Task: Create new vendor bill with Date Opened: 10-Apr-23, Select Vendor: Albuquerque Reprographics Inc, Terms: Net 30. Make bill entry for item-1 with Date: 10-Apr-23, Description: Printing of Banners, Expense Account: Printing & Reproduction, Quantity: 5, Unit Price: 49, Sales Tax: Y, Sales Tax Included: Y, Tax Table: Sales Tax. Post Bill with Post Date: 10-Apr-23, Post to Accounts: Liabilities:Accounts Payble. Pay / Process Payment with Transaction Date: 09-May-23, Amount: 245, Transfer Account: Checking Account. Go to 'Print Bill'.
Action: Mouse moved to (179, 43)
Screenshot: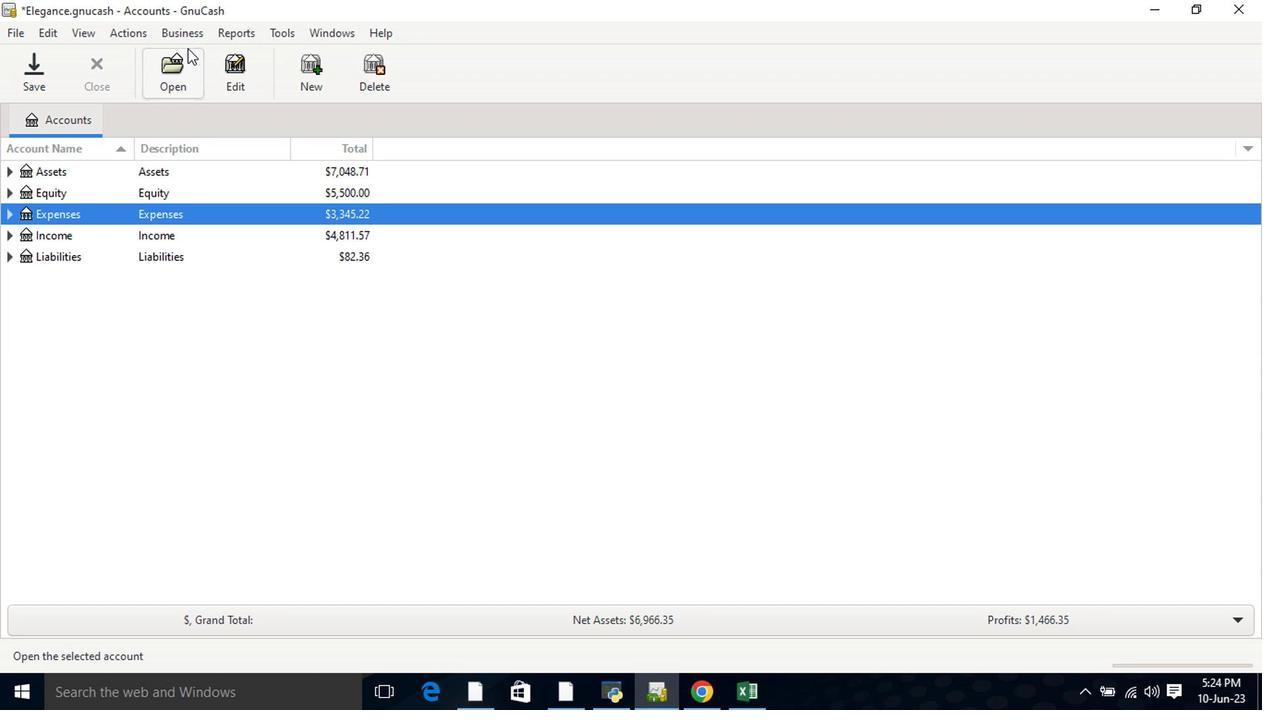 
Action: Mouse pressed left at (179, 43)
Screenshot: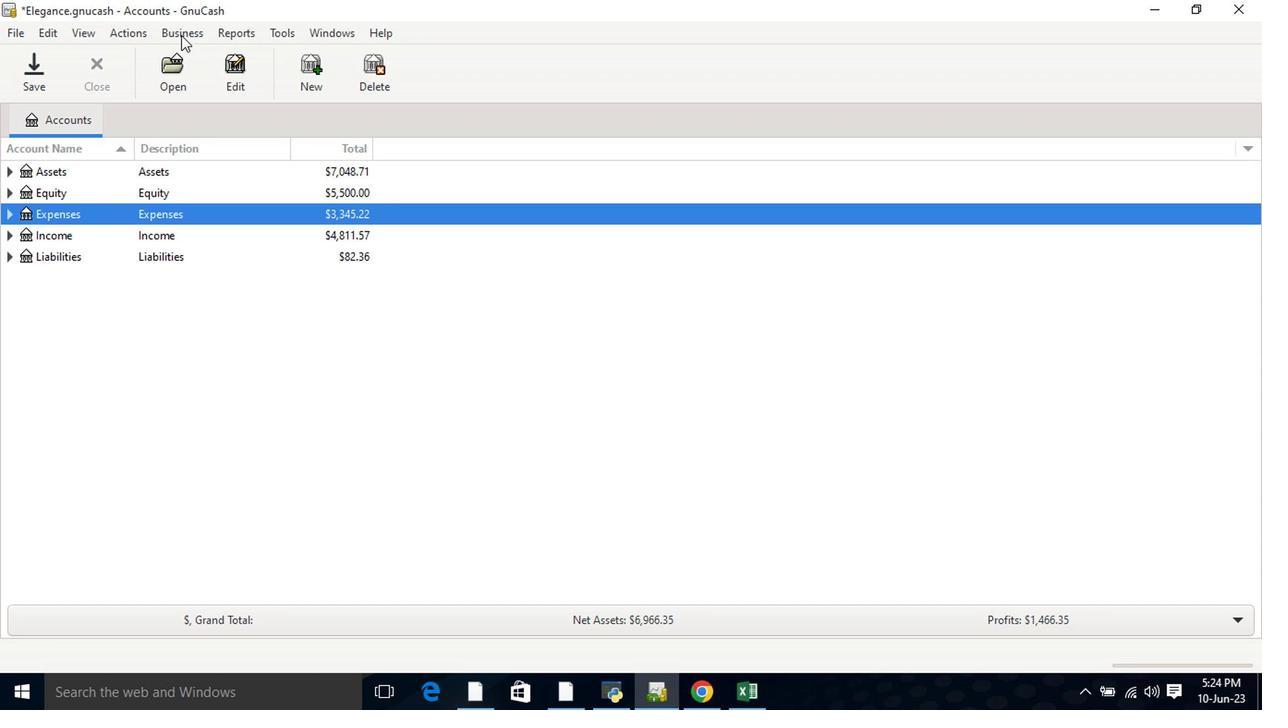 
Action: Mouse moved to (194, 84)
Screenshot: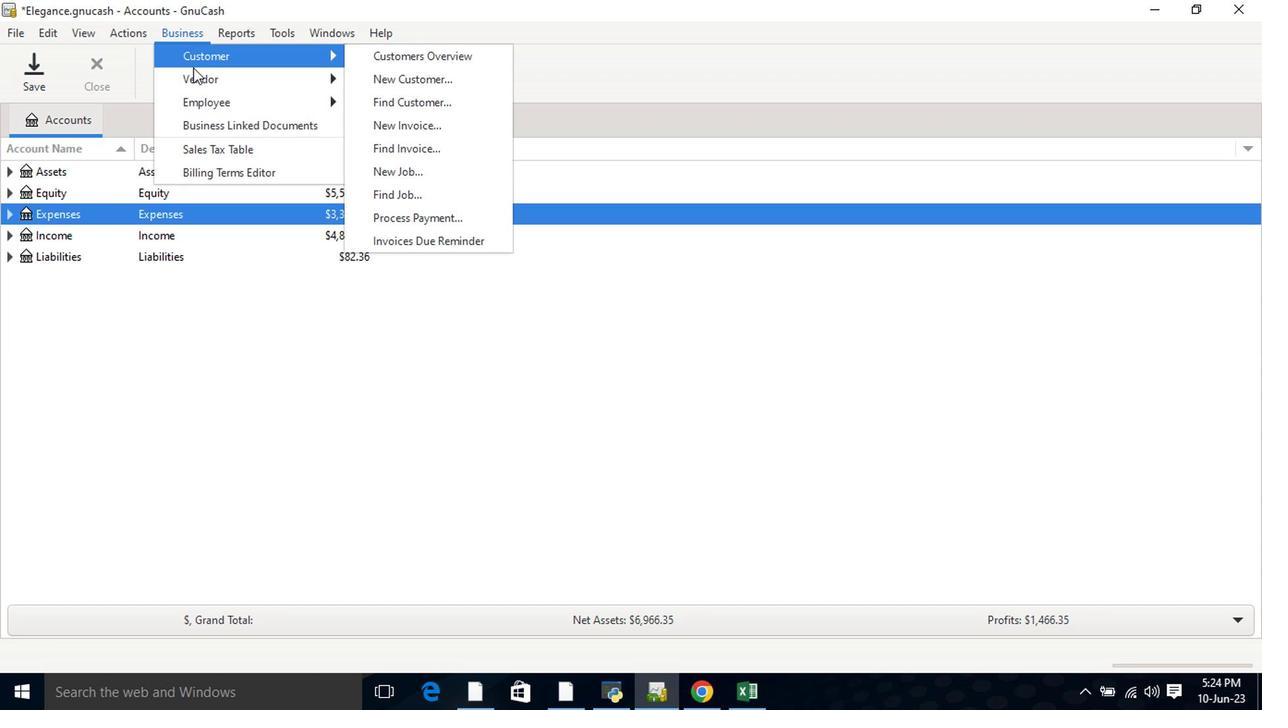 
Action: Mouse pressed left at (194, 84)
Screenshot: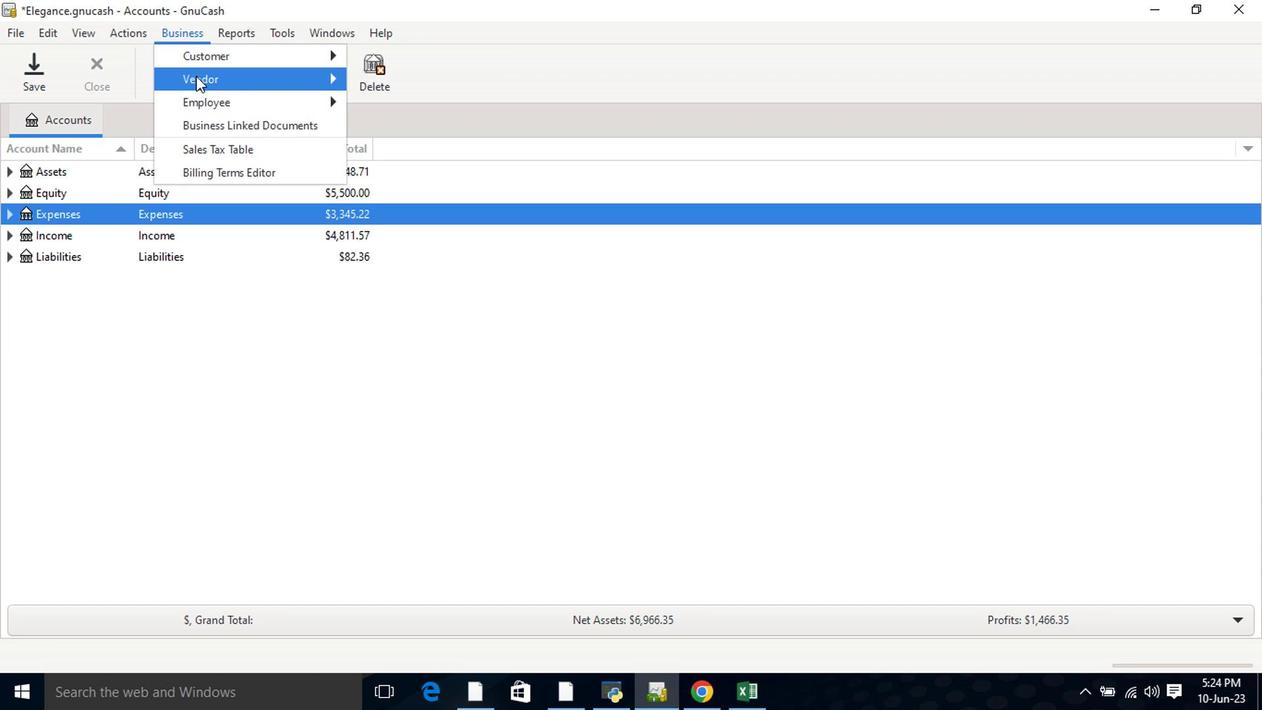 
Action: Mouse moved to (402, 153)
Screenshot: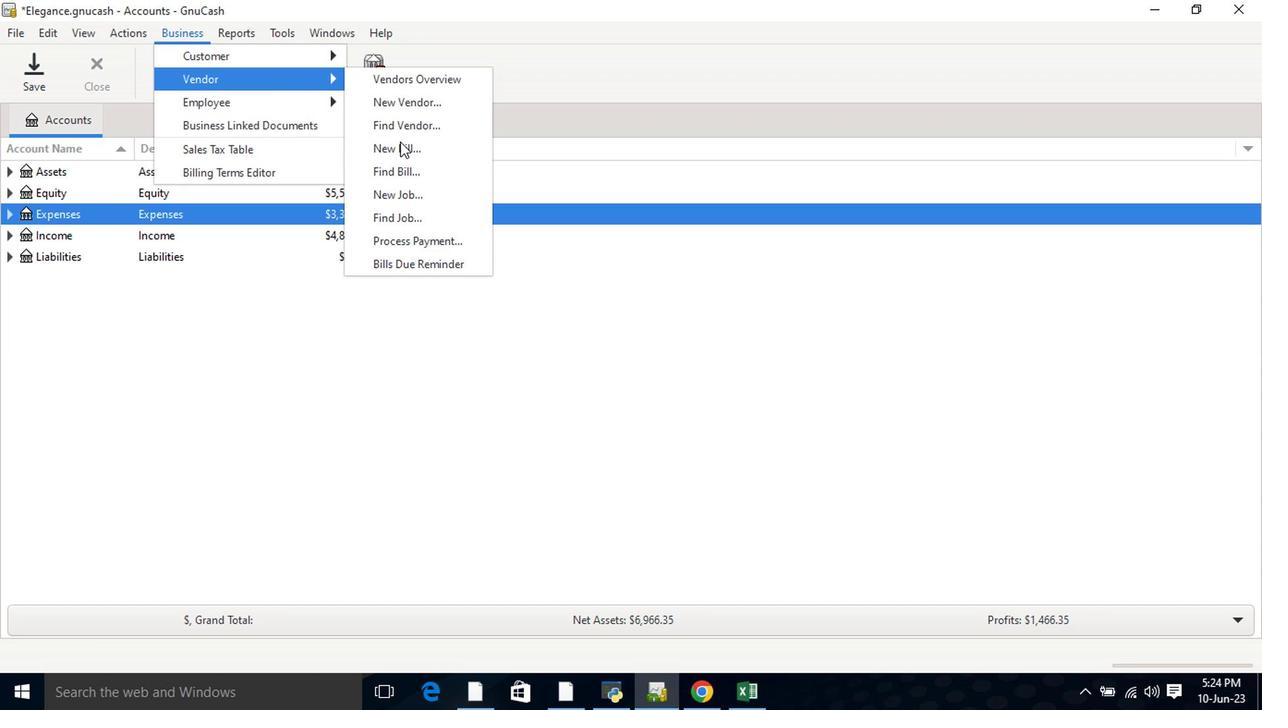 
Action: Mouse pressed left at (402, 153)
Screenshot: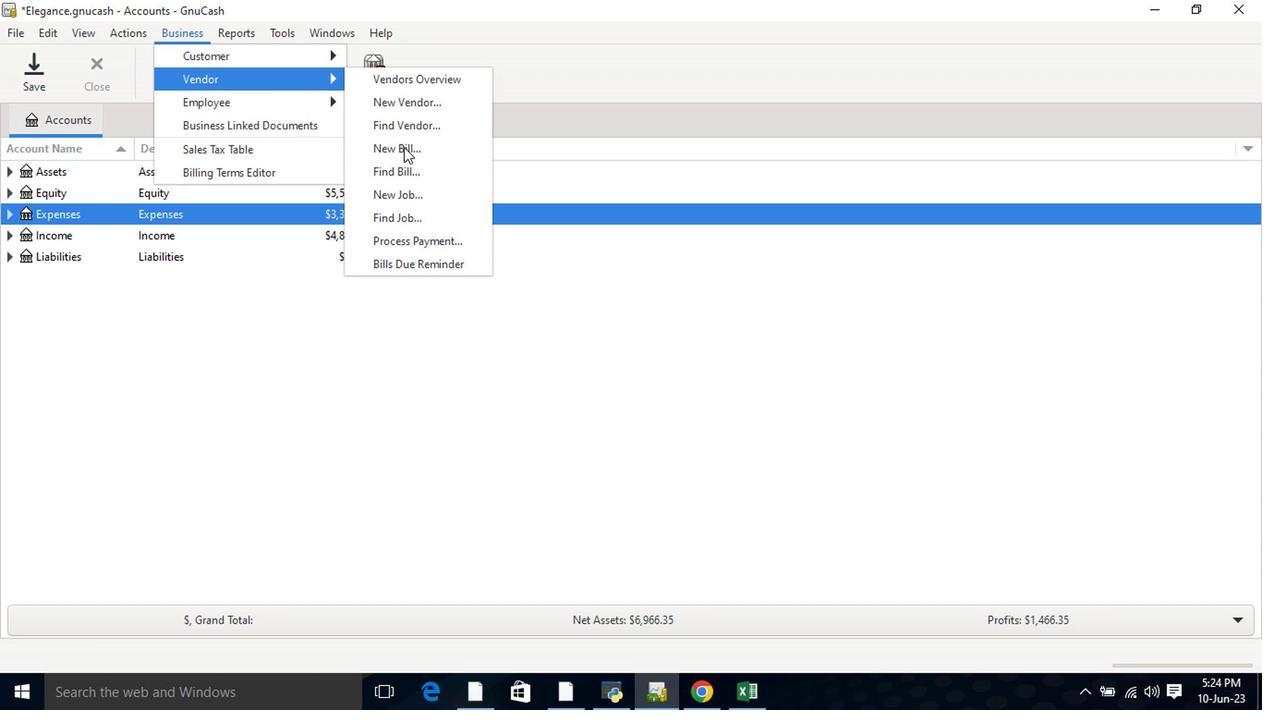 
Action: Mouse moved to (767, 245)
Screenshot: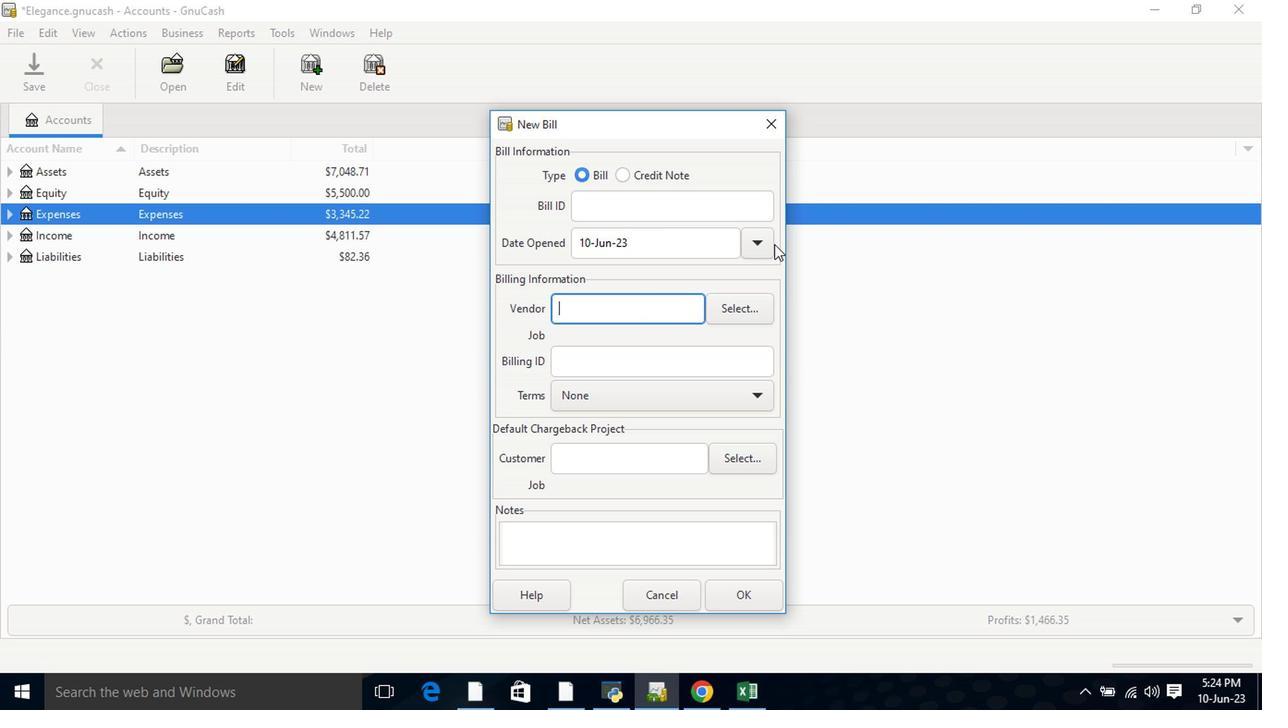 
Action: Mouse pressed left at (767, 245)
Screenshot: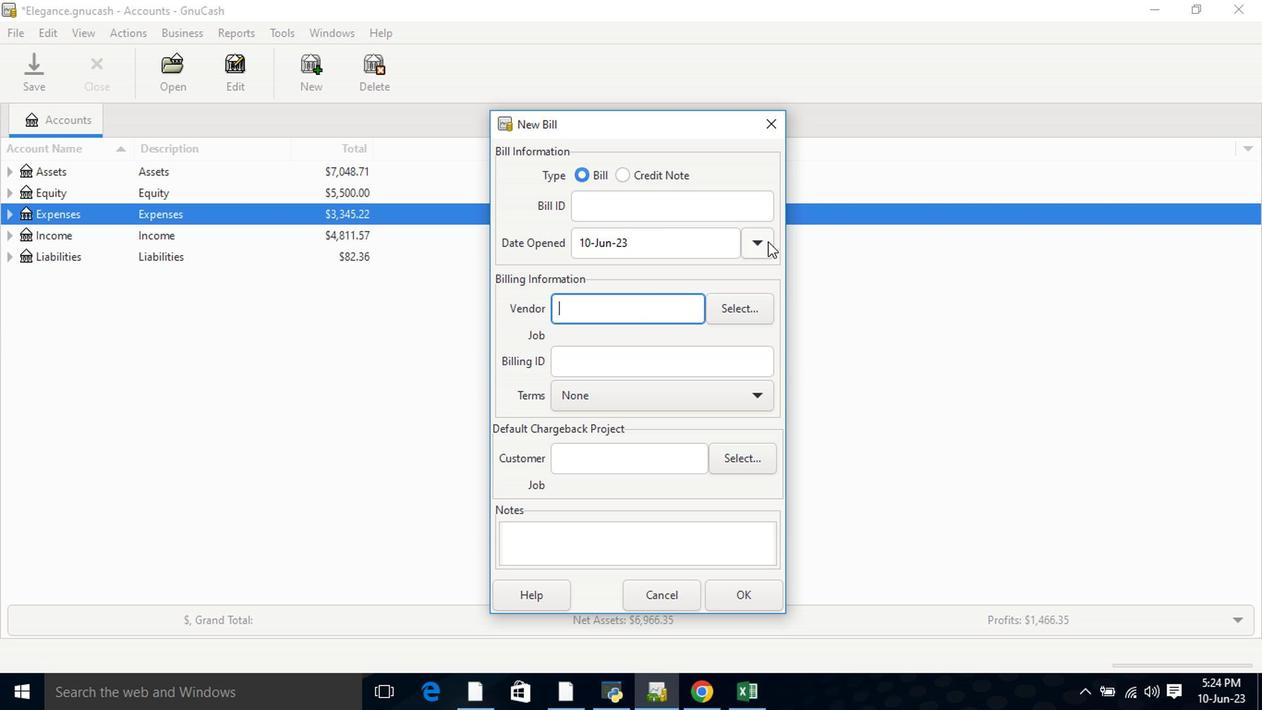 
Action: Mouse moved to (610, 273)
Screenshot: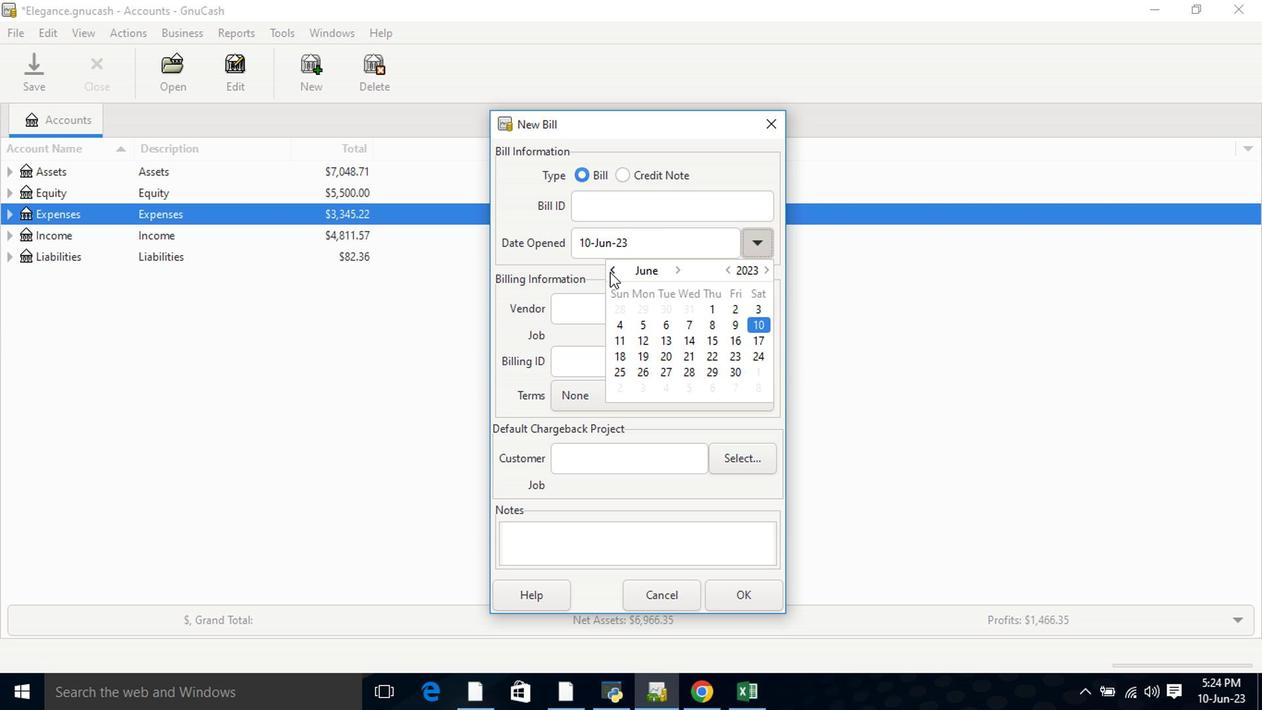 
Action: Mouse pressed left at (610, 273)
Screenshot: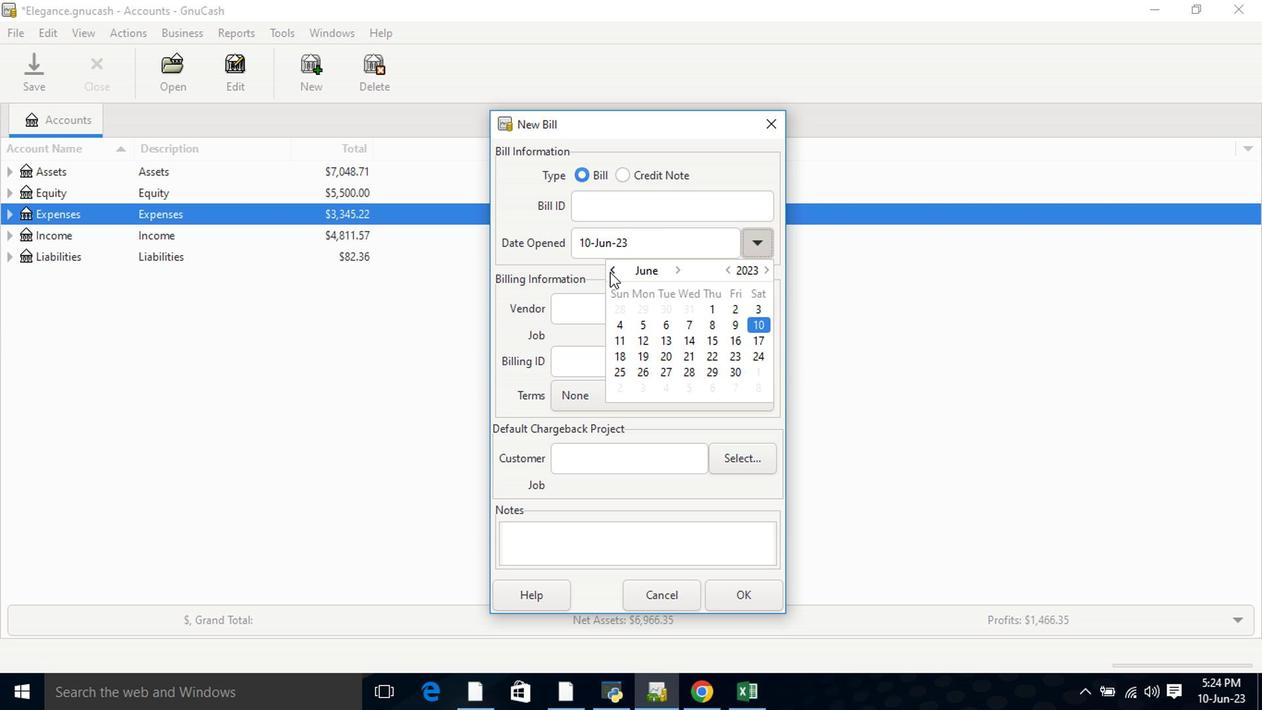 
Action: Mouse moved to (611, 273)
Screenshot: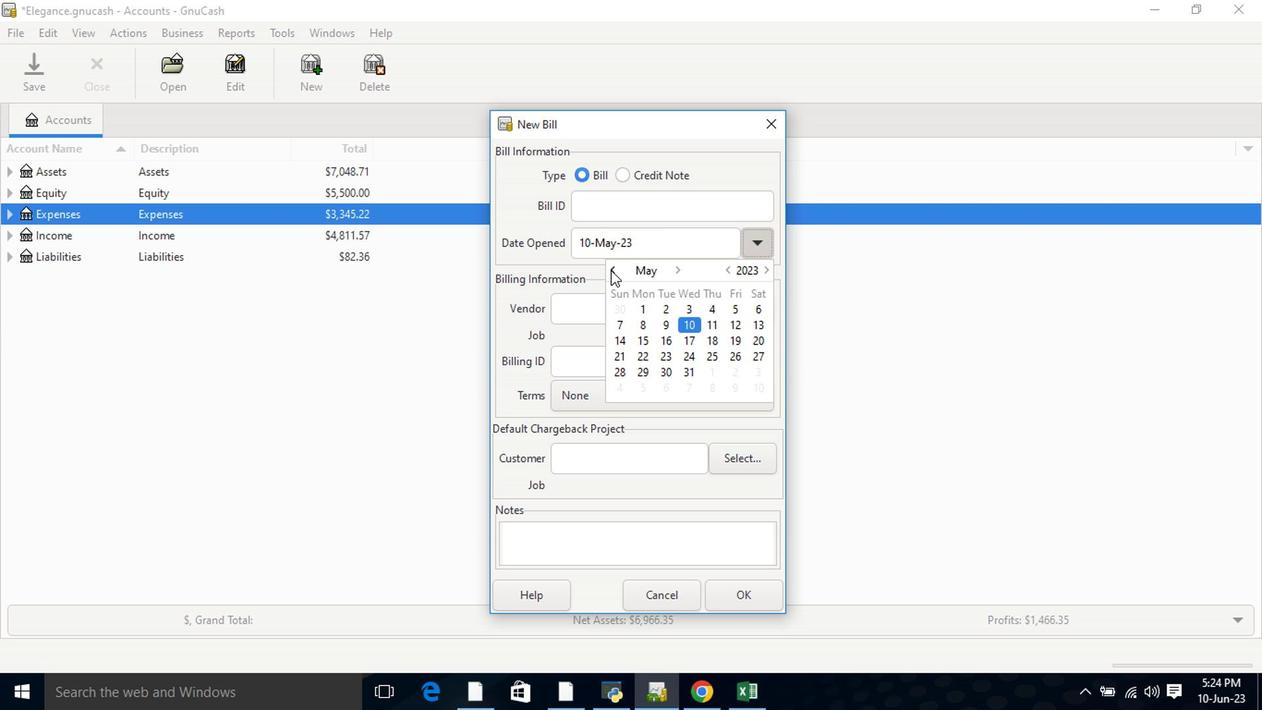 
Action: Mouse pressed left at (611, 273)
Screenshot: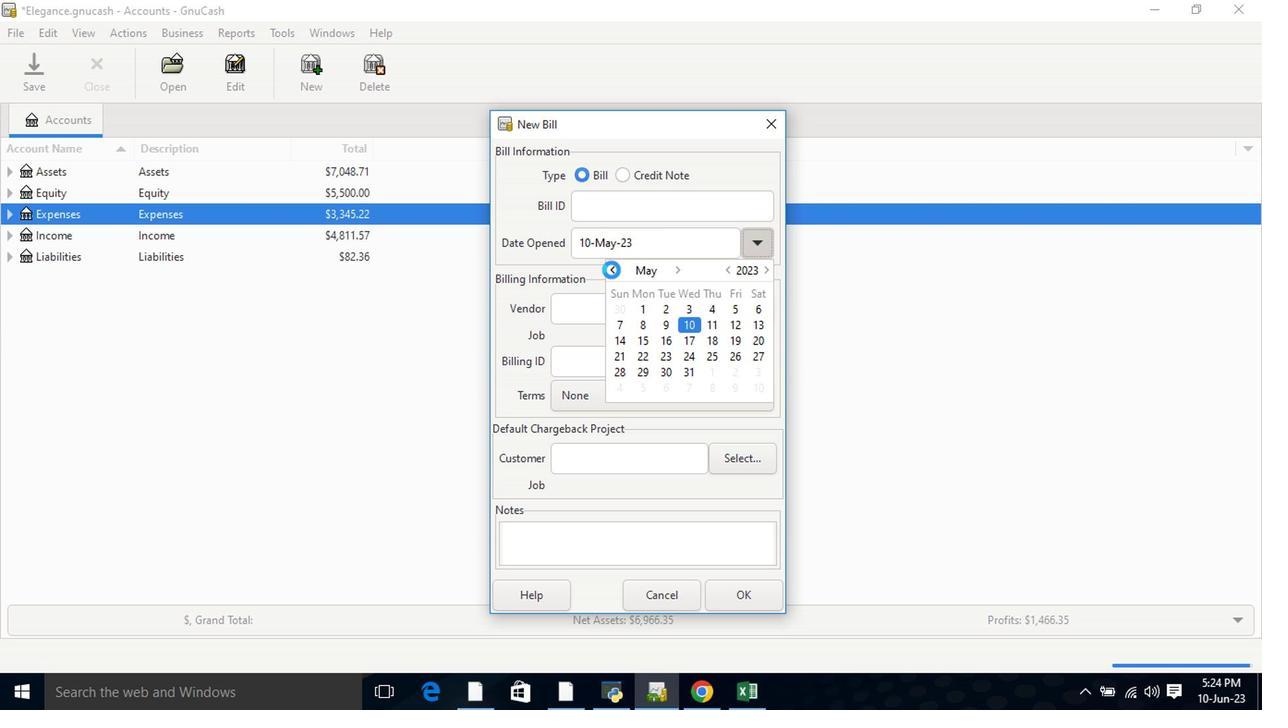 
Action: Mouse moved to (643, 338)
Screenshot: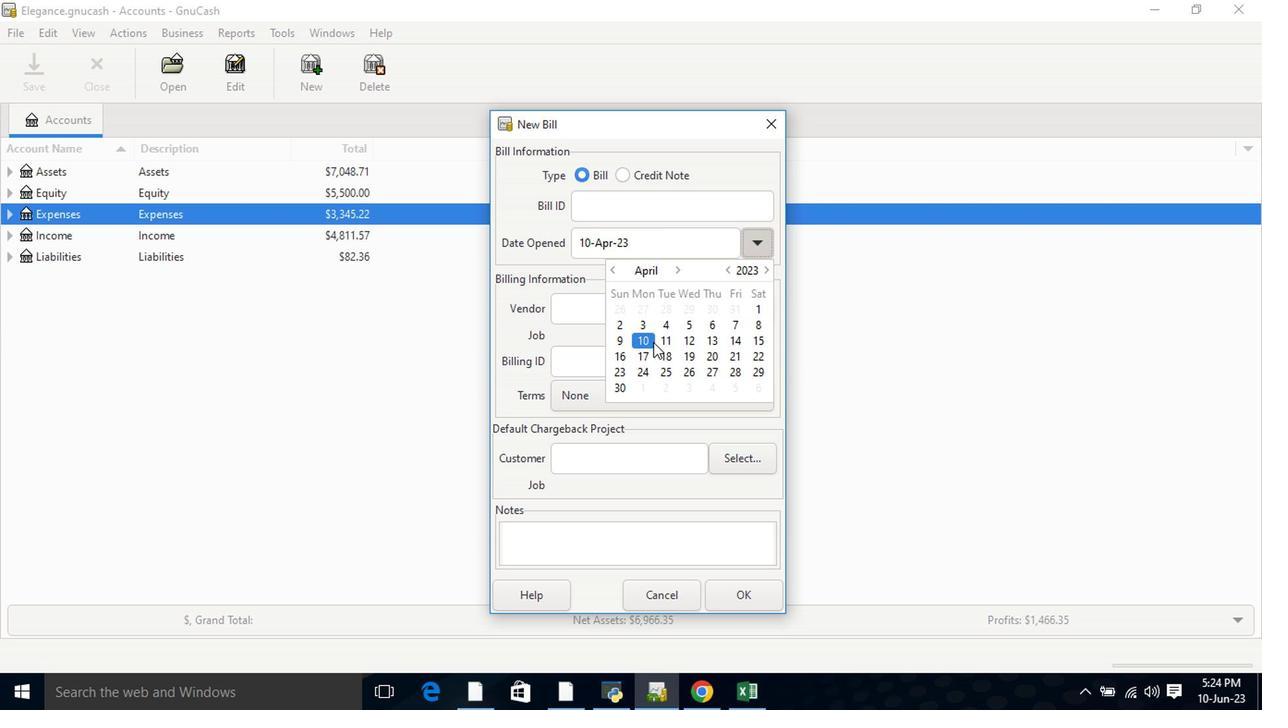 
Action: Mouse pressed left at (643, 338)
Screenshot: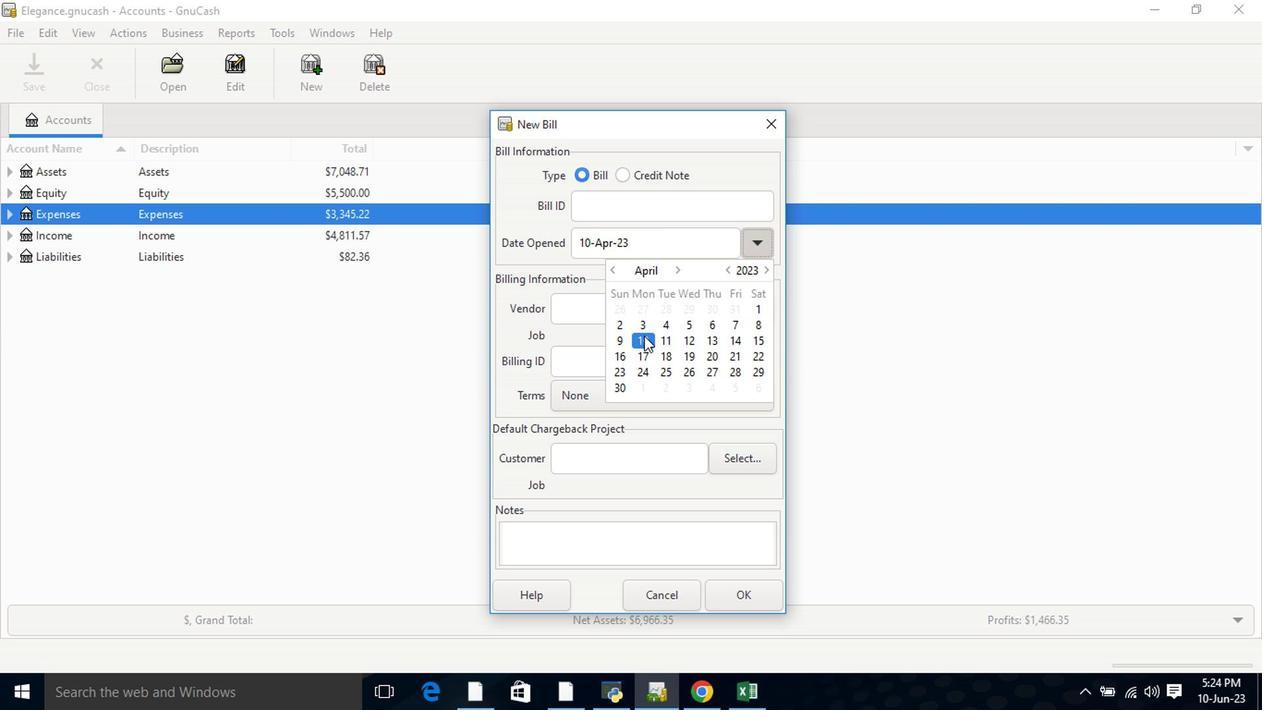 
Action: Mouse pressed left at (643, 338)
Screenshot: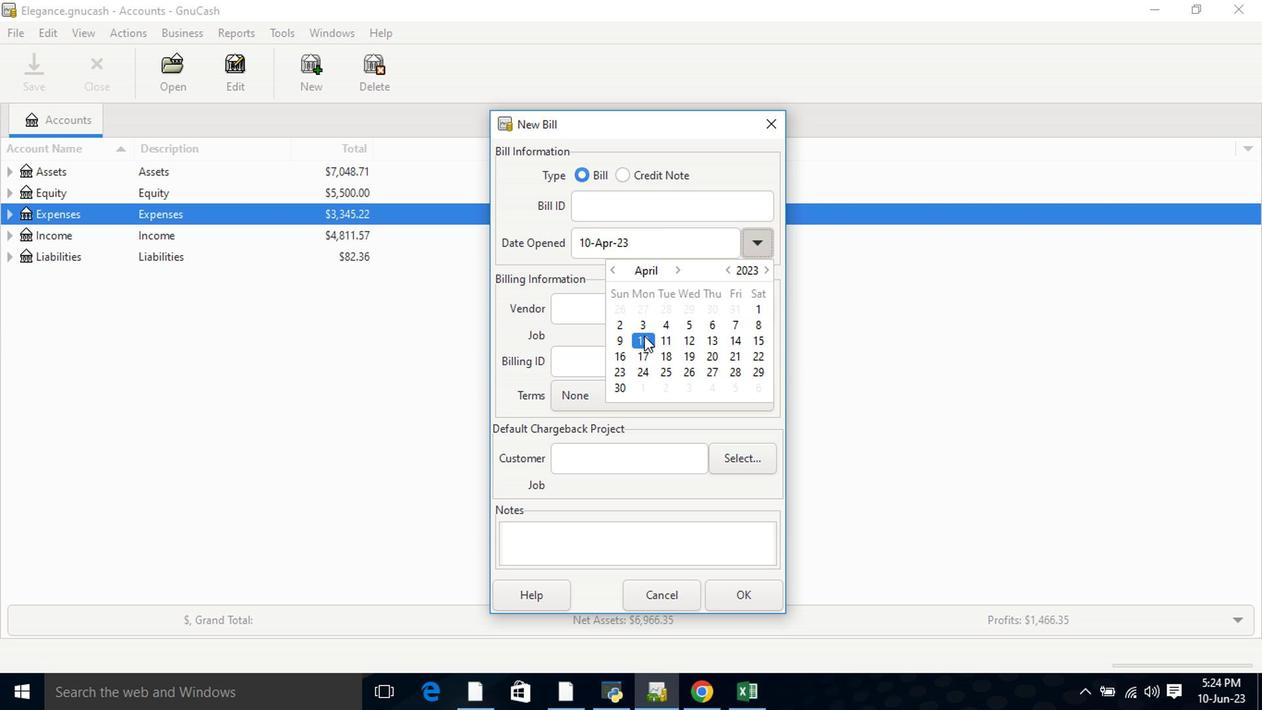 
Action: Mouse moved to (628, 316)
Screenshot: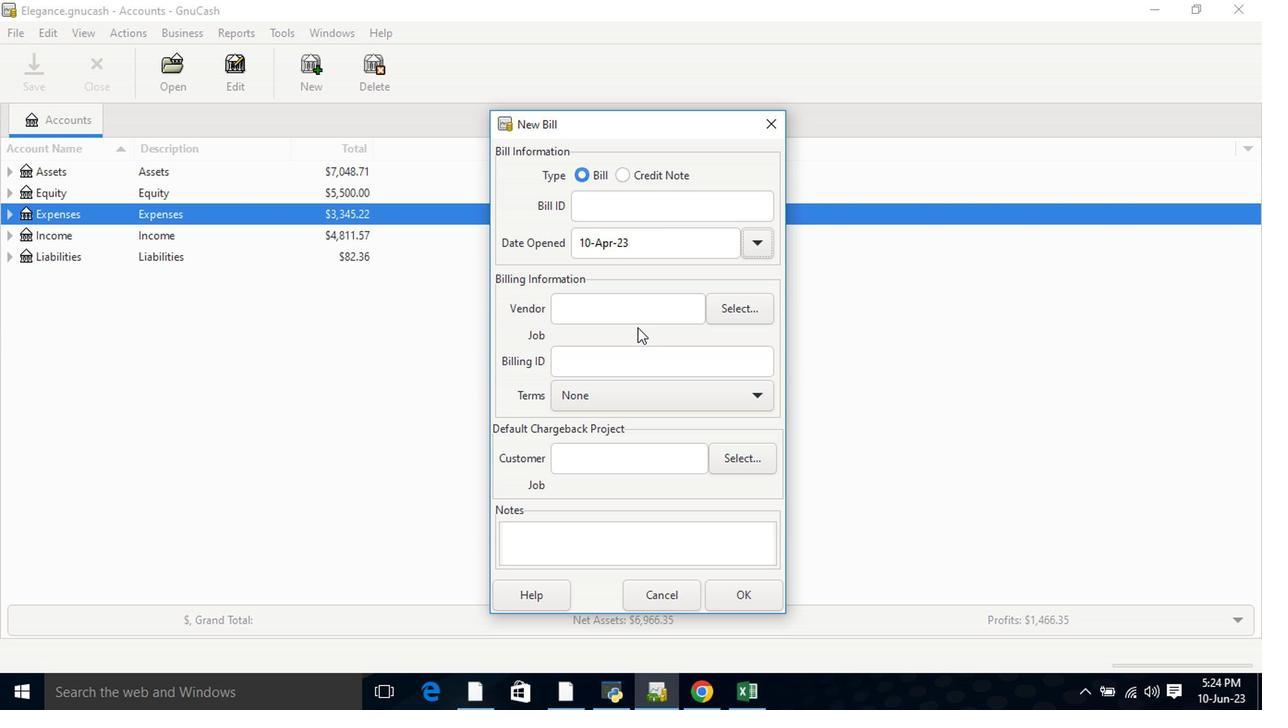 
Action: Mouse pressed left at (628, 316)
Screenshot: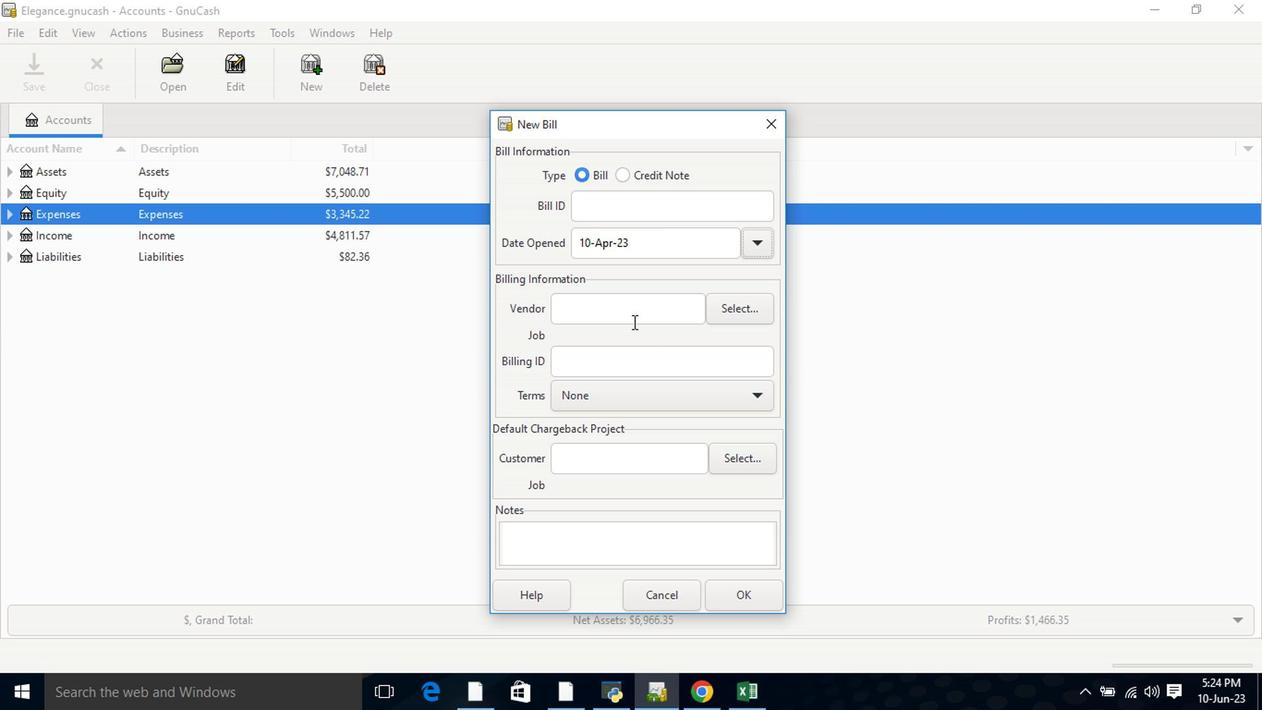 
Action: Key pressed <Key.shift>Alb
Screenshot: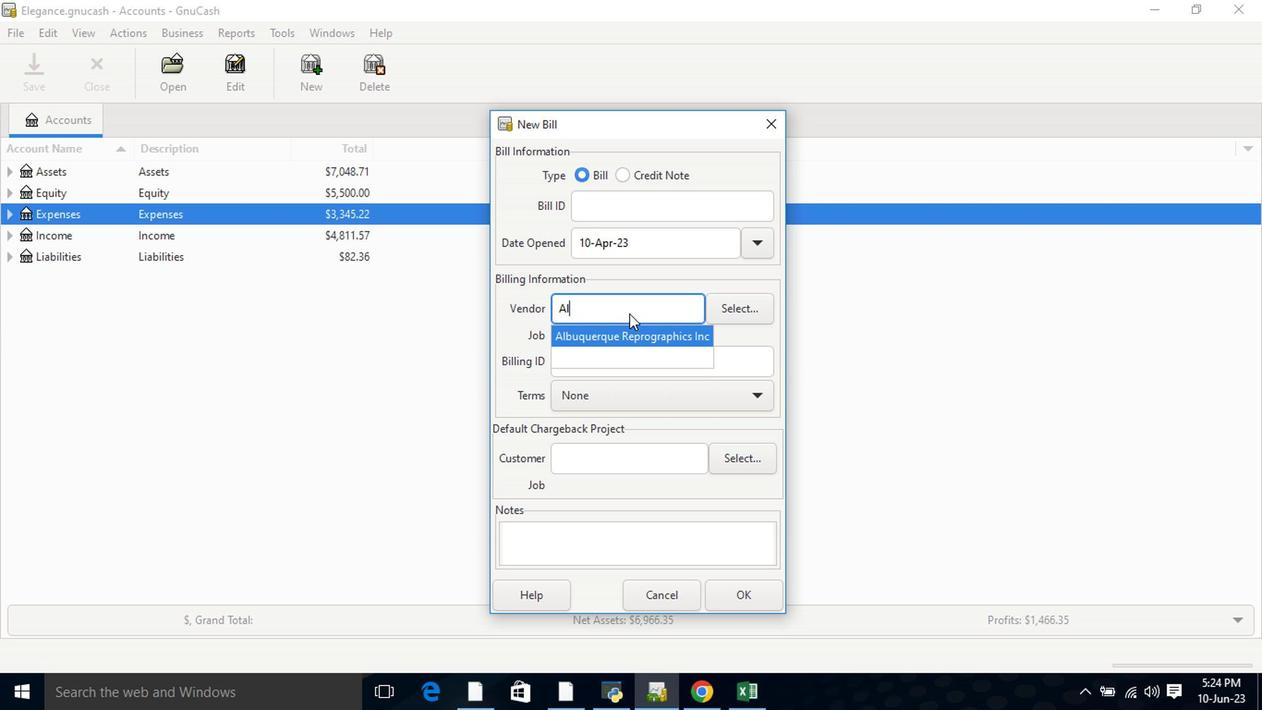 
Action: Mouse moved to (622, 341)
Screenshot: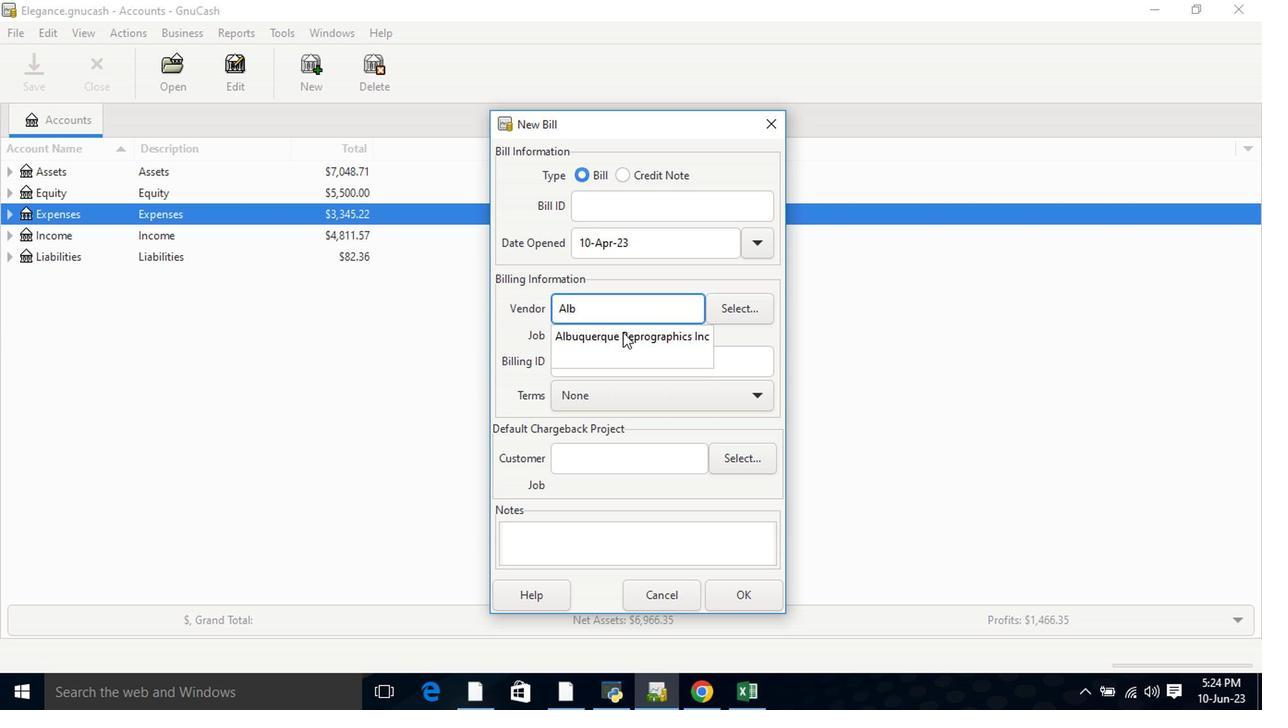 
Action: Mouse pressed left at (622, 341)
Screenshot: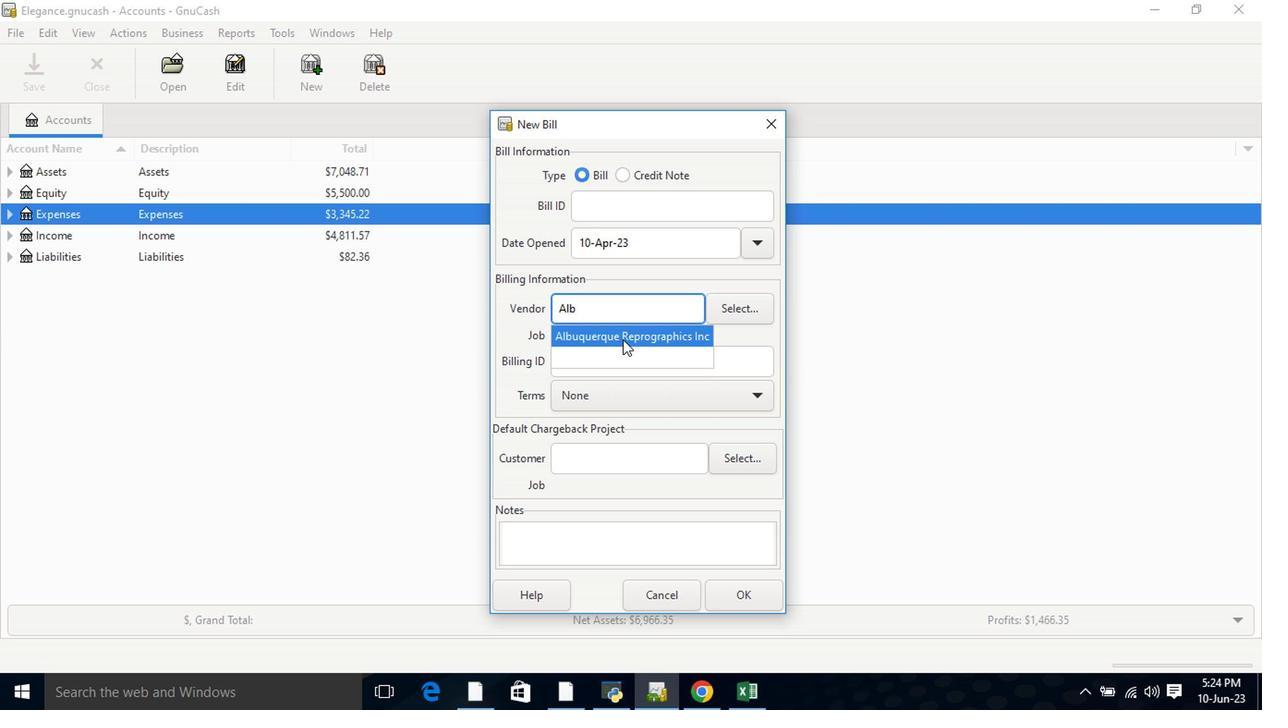 
Action: Mouse moved to (622, 407)
Screenshot: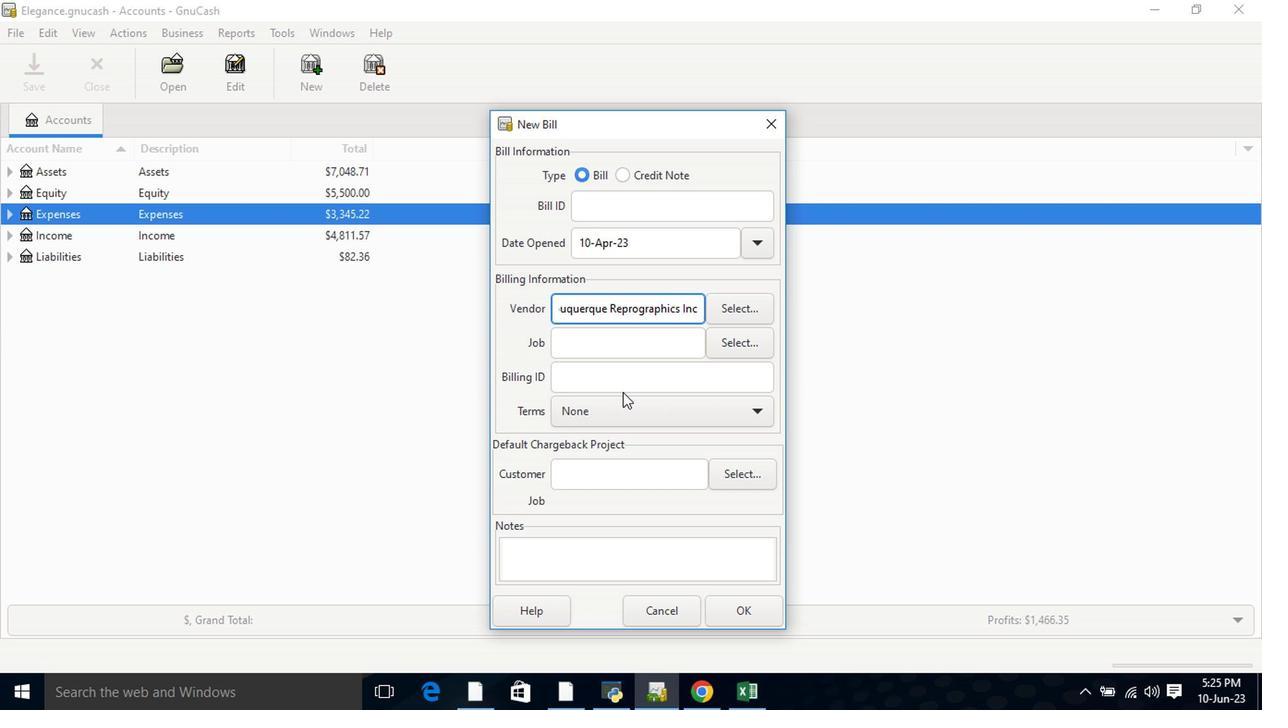 
Action: Mouse pressed left at (622, 407)
Screenshot: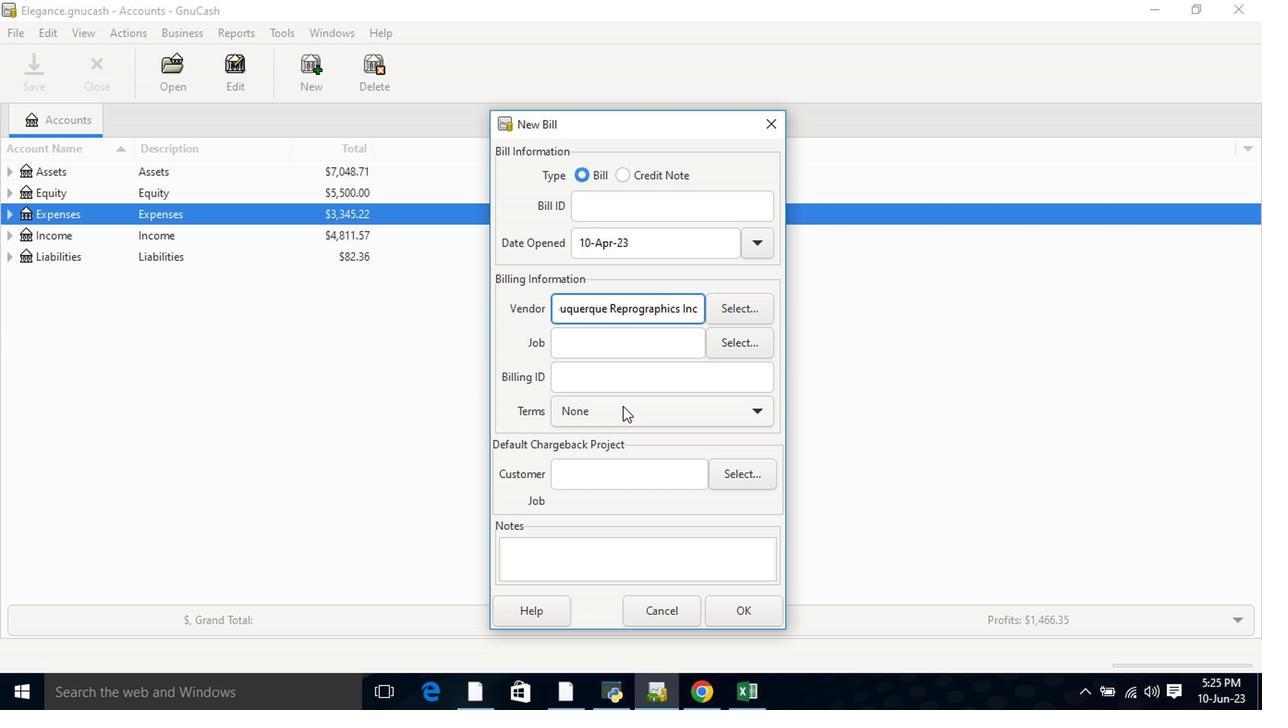 
Action: Mouse moved to (624, 461)
Screenshot: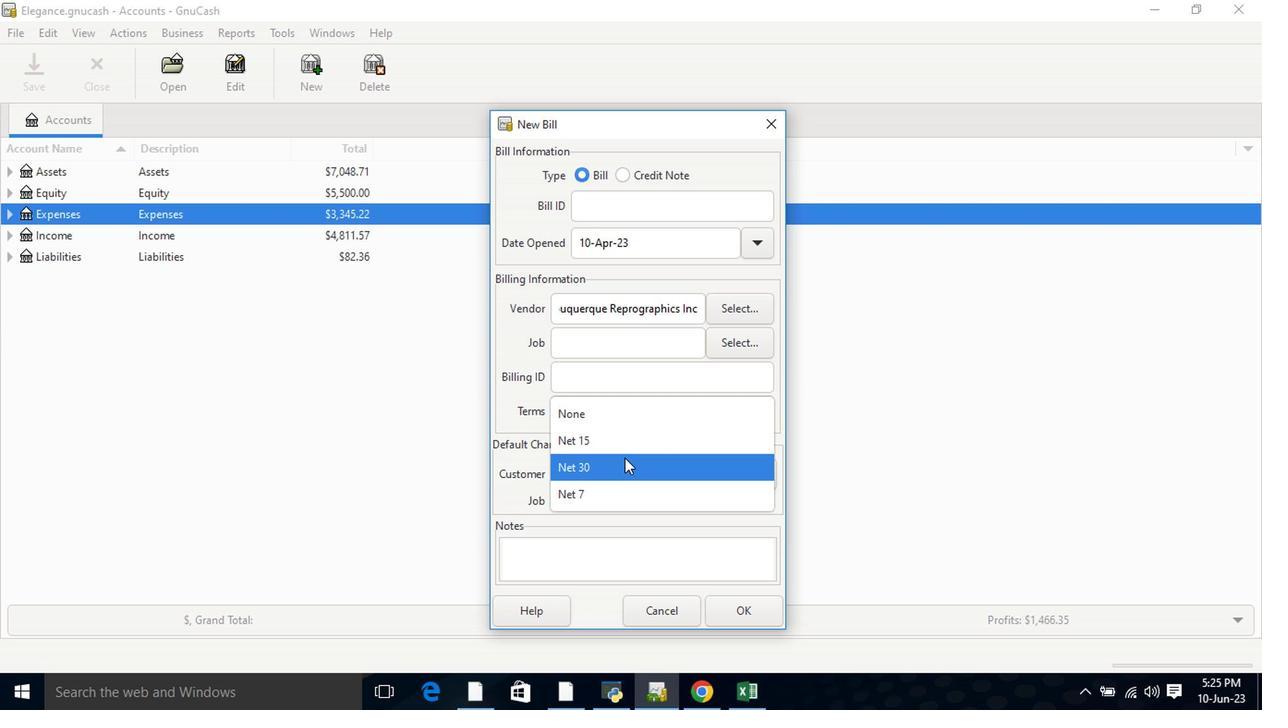 
Action: Mouse pressed left at (624, 461)
Screenshot: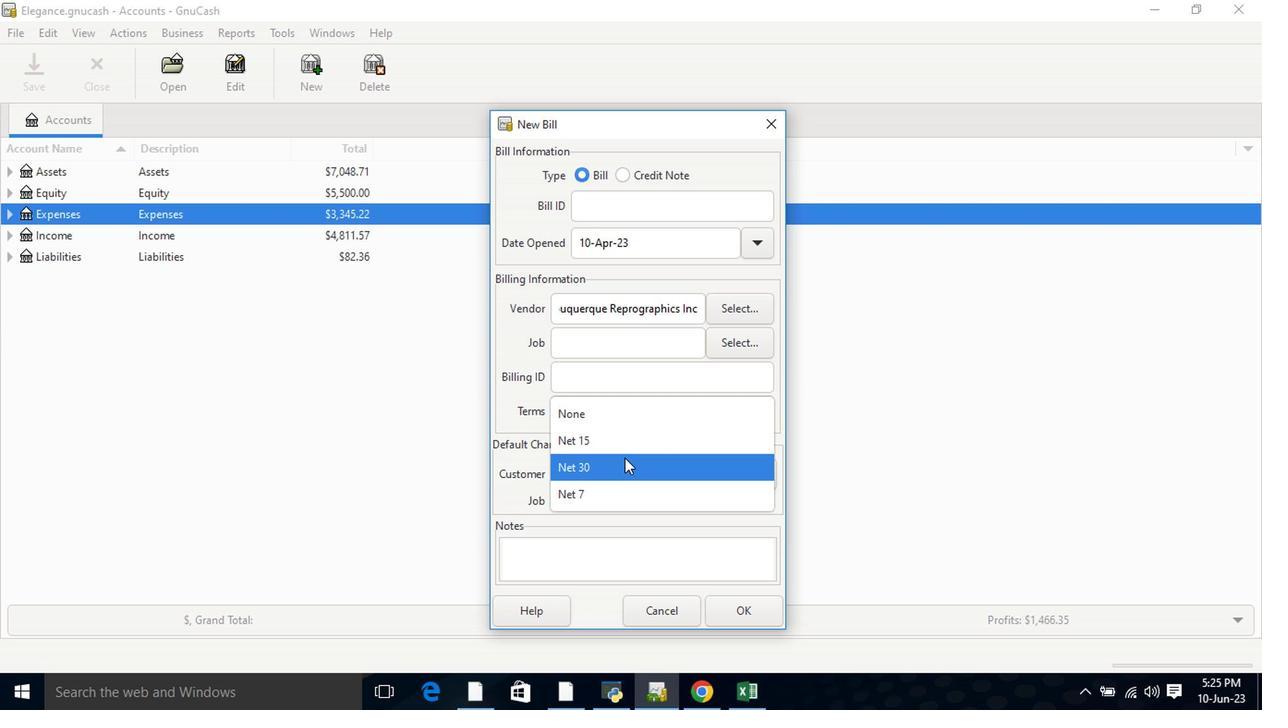 
Action: Mouse moved to (732, 603)
Screenshot: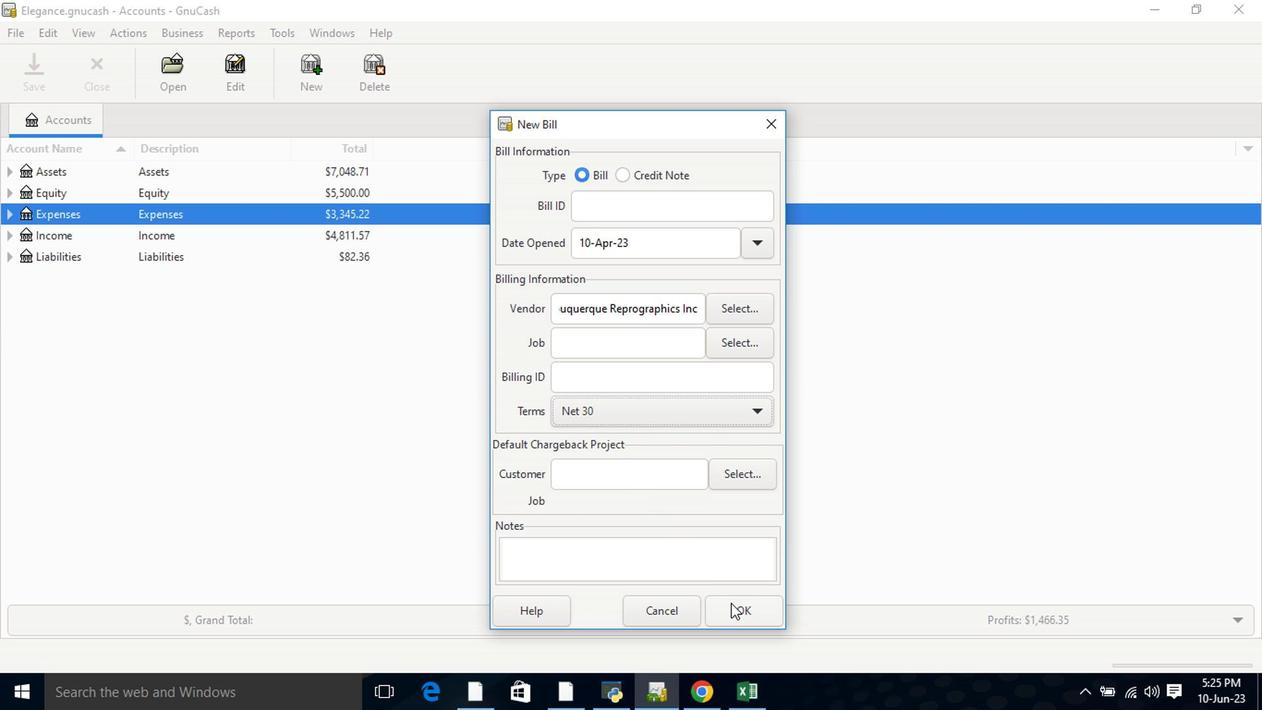 
Action: Mouse pressed left at (732, 603)
Screenshot: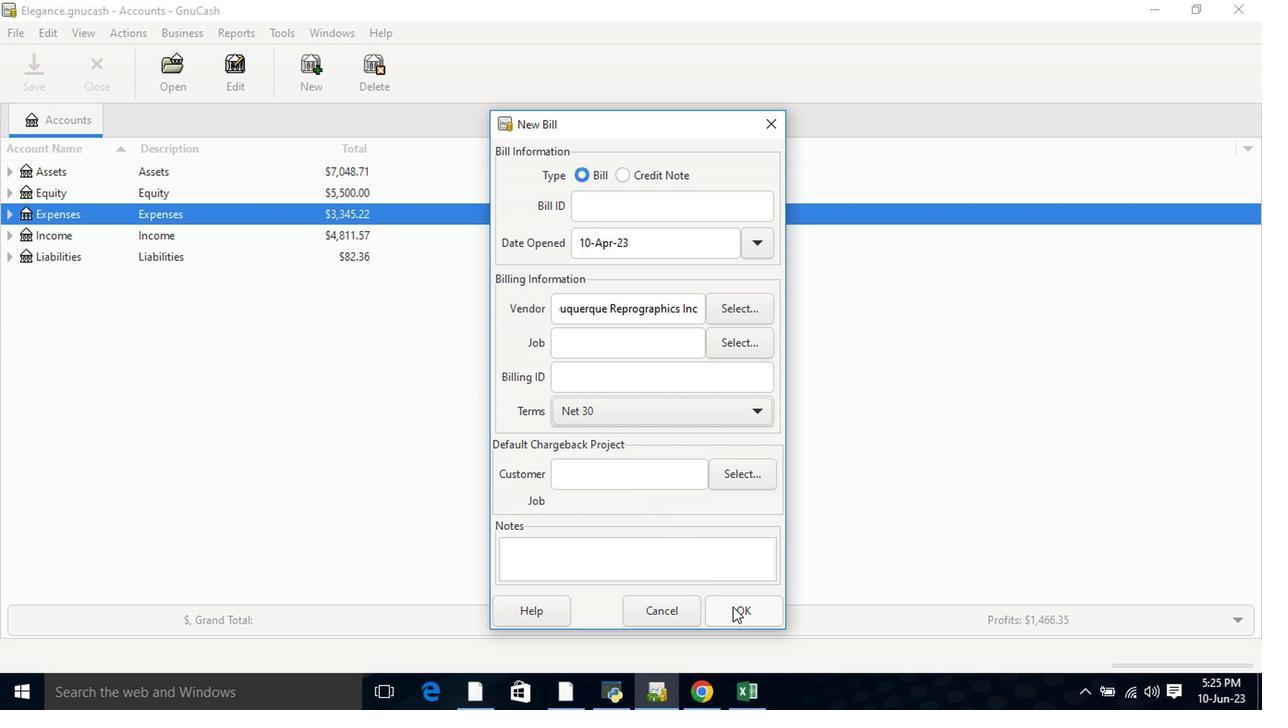 
Action: Mouse moved to (589, 540)
Screenshot: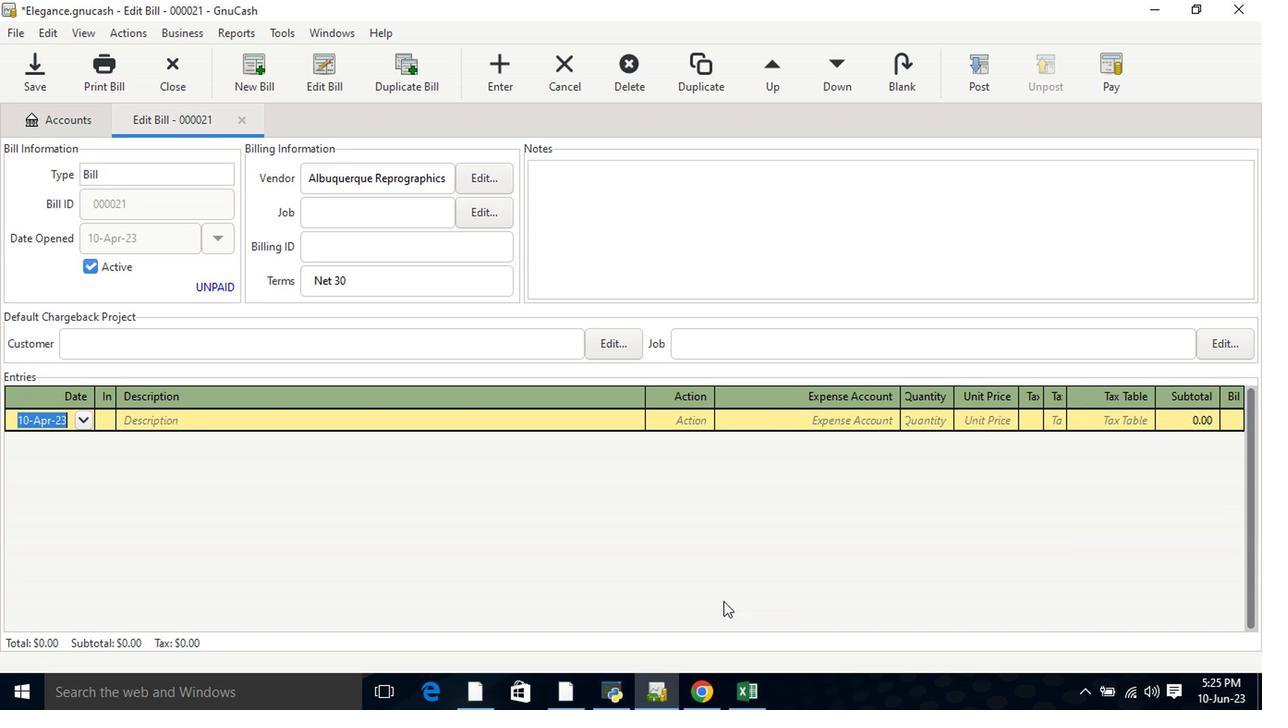 
Action: Key pressed <Key.tab>
Screenshot: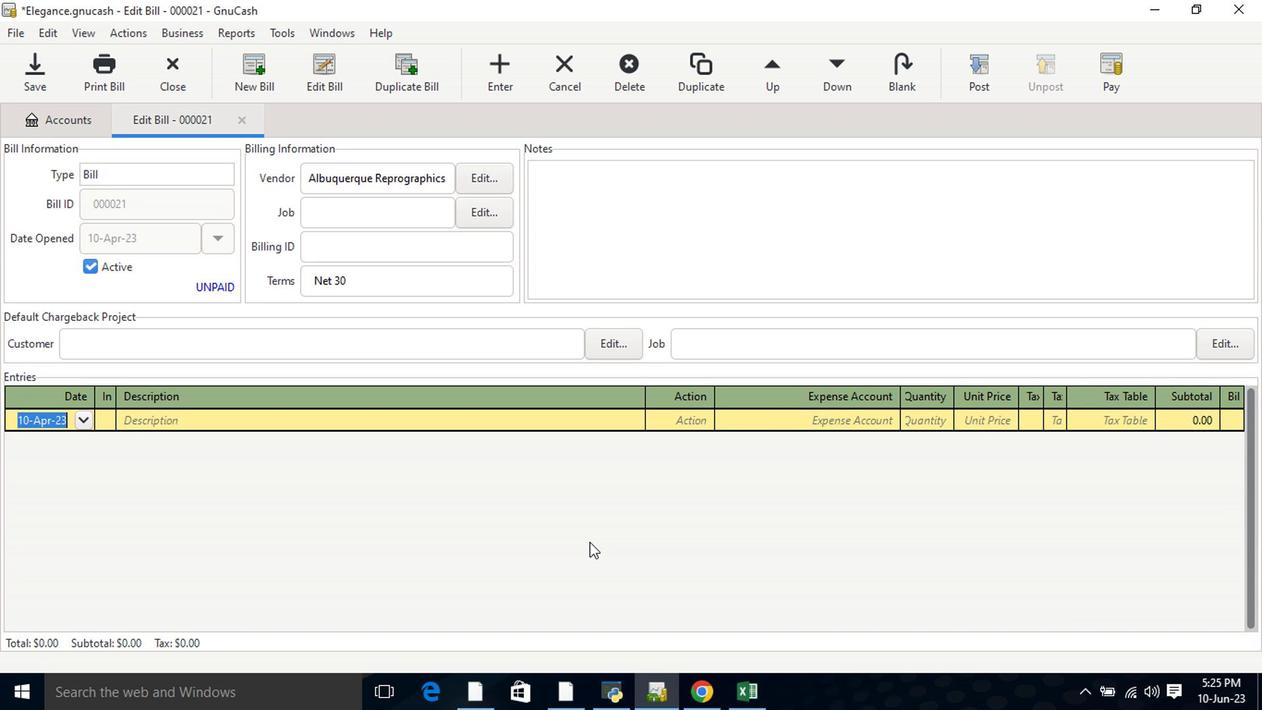 
Action: Mouse moved to (578, 519)
Screenshot: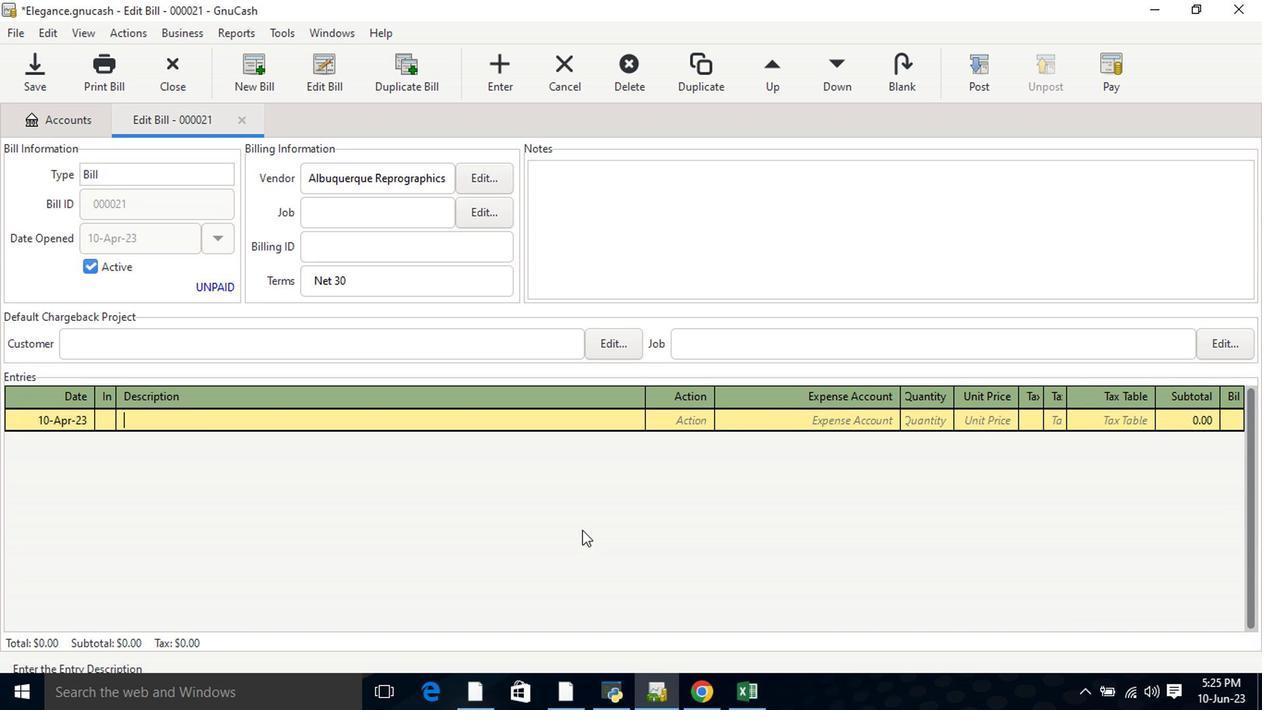 
Action: Key pressed <Key.shift>Printing<Key.space>o<Key.backspace><Key.shift>&<Key.space><Key.backspace><Key.backspace><Key.backspace><Key.shift>&<Key.space><Key.shift>Rep<Key.backspace><Key.backspace><Key.backspace><Key.backspace><Key.backspace>of<Key.space><Key.shift>Banners<Key.tab><Key.tab>prin<Key.tab>5<Key.tab>49<Key.tab>
Screenshot: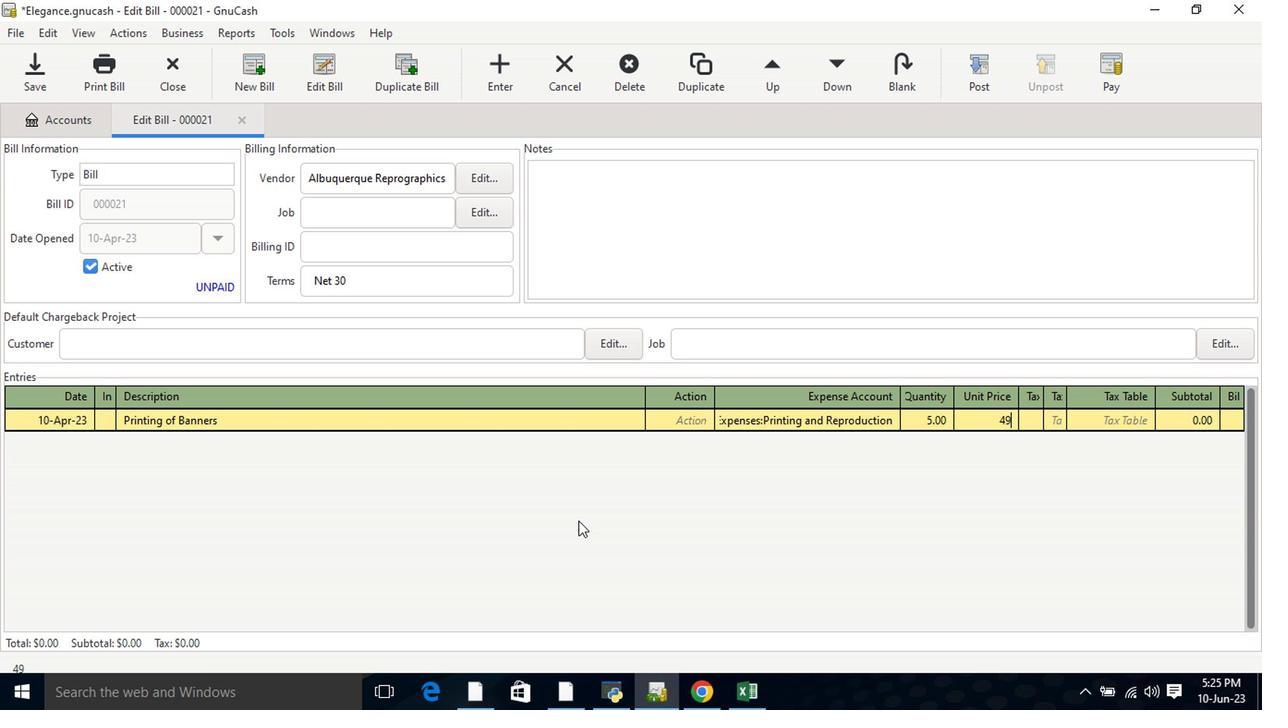
Action: Mouse moved to (1032, 426)
Screenshot: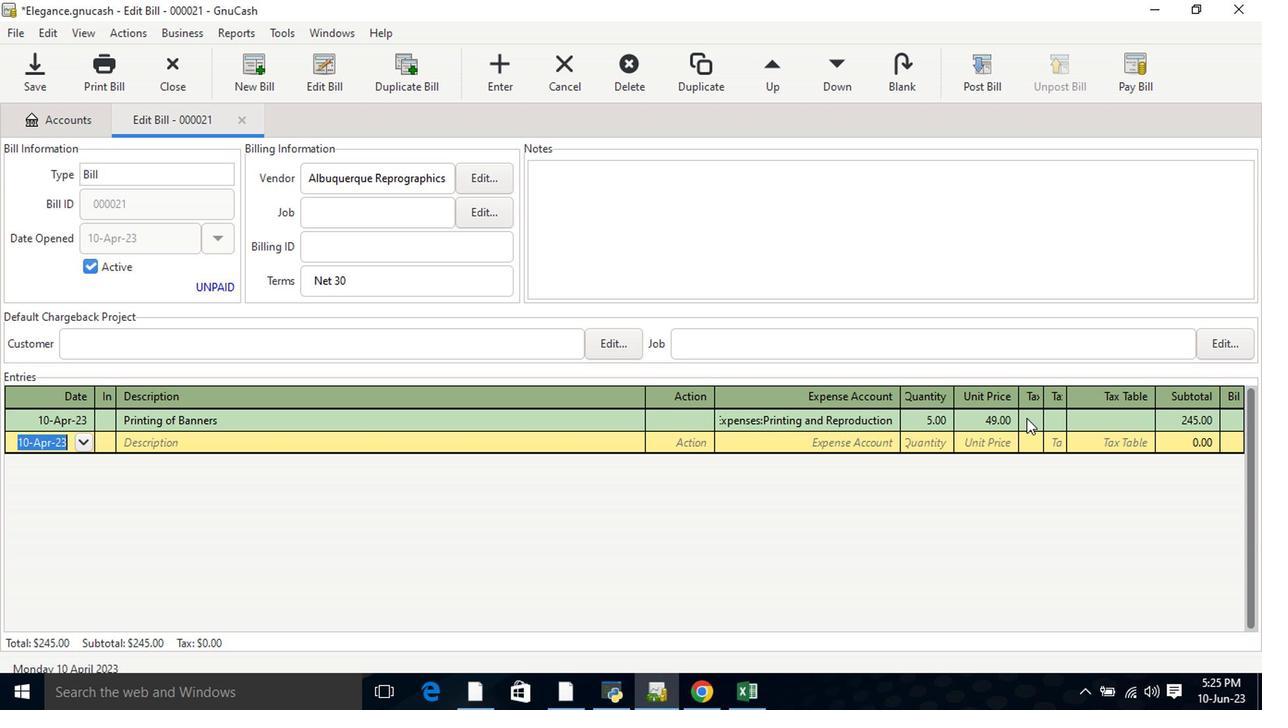 
Action: Mouse pressed left at (1032, 426)
Screenshot: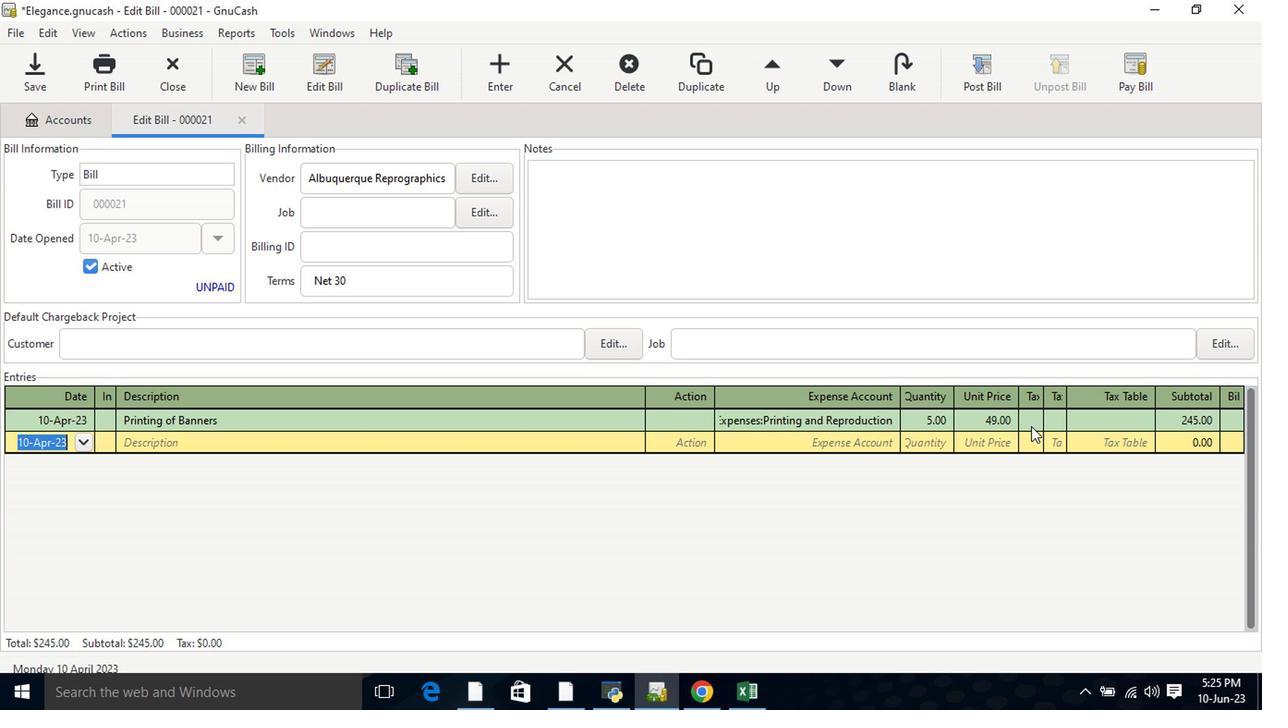 
Action: Mouse moved to (1046, 421)
Screenshot: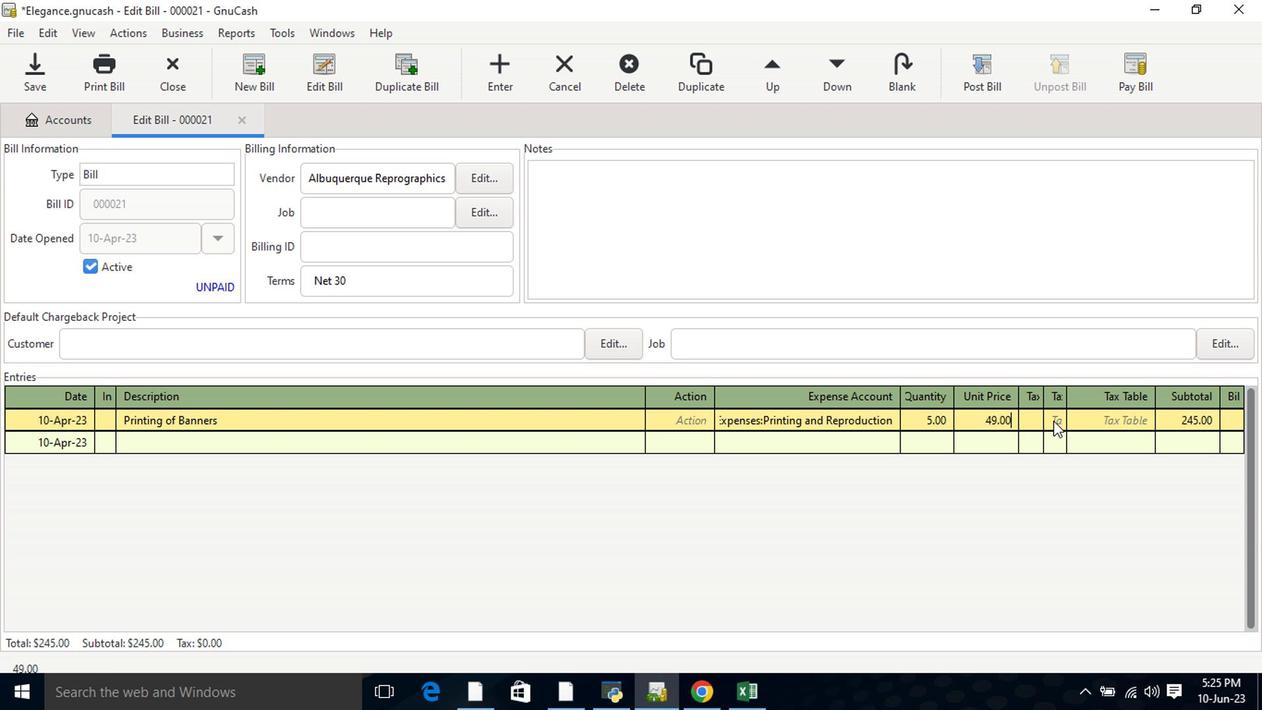 
Action: Mouse pressed left at (1046, 421)
Screenshot: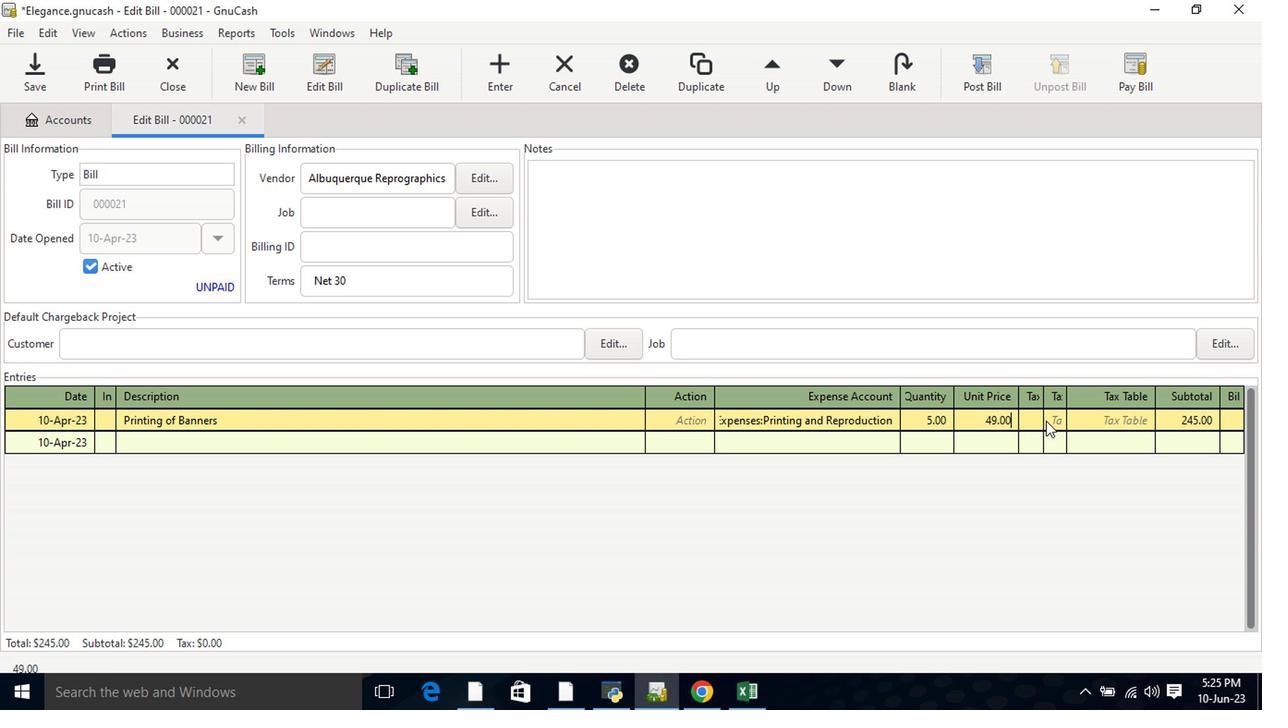 
Action: Mouse moved to (1045, 421)
Screenshot: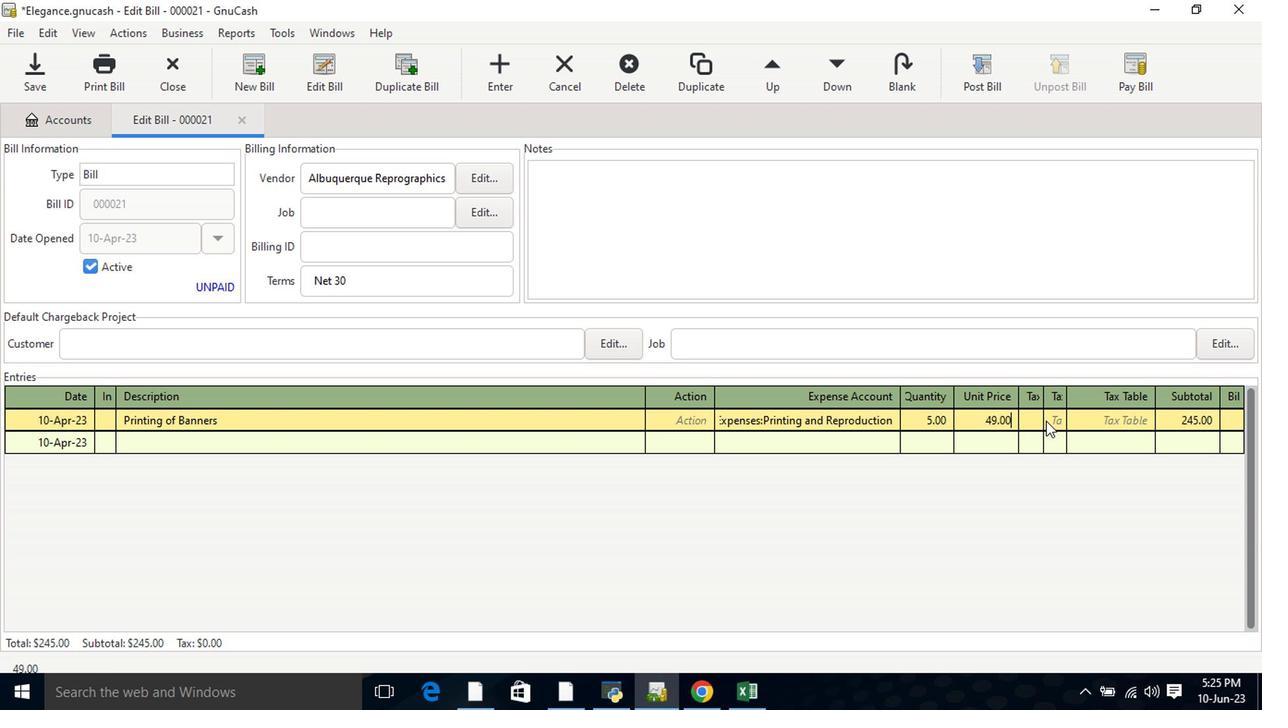 
Action: Mouse pressed left at (1045, 421)
Screenshot: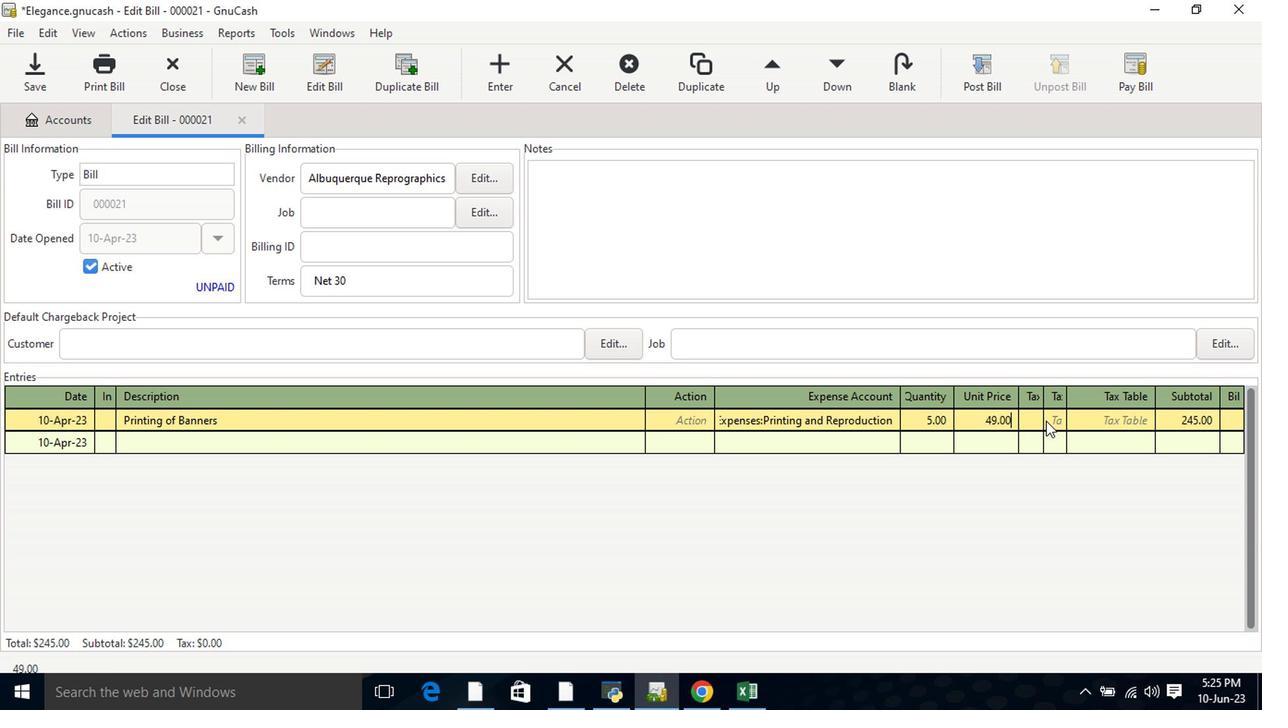 
Action: Mouse moved to (1043, 422)
Screenshot: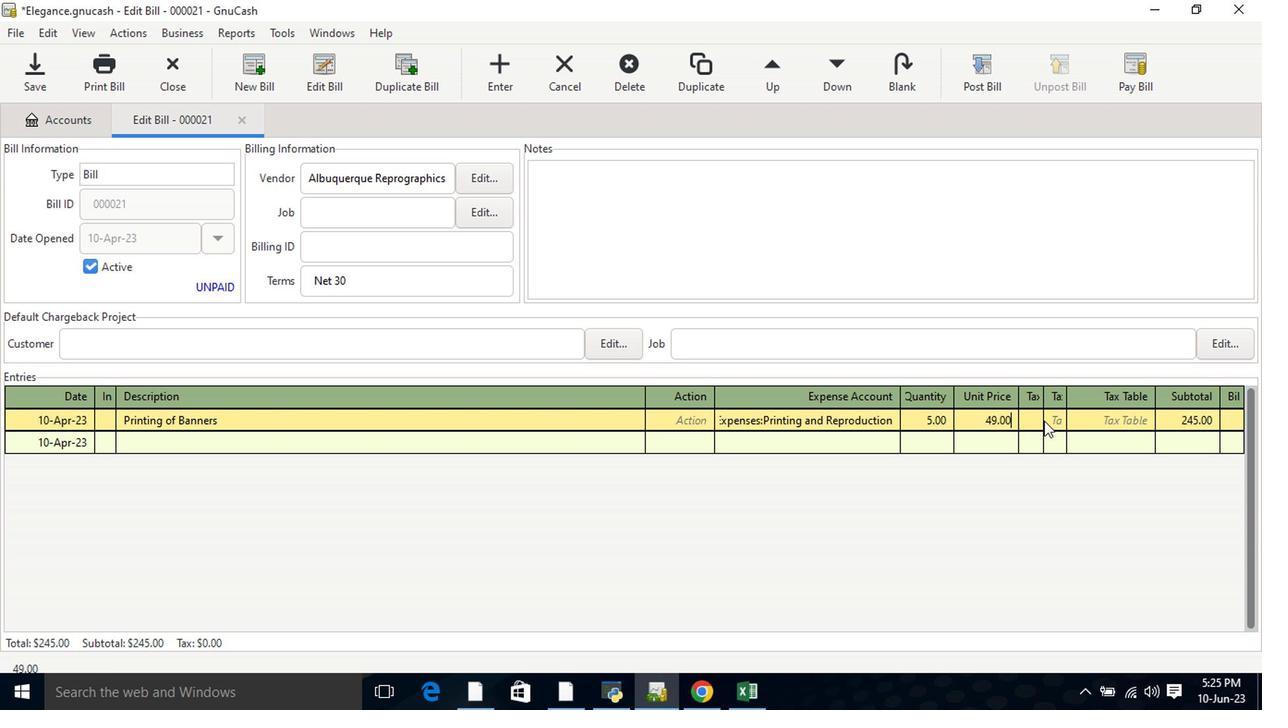 
Action: Mouse pressed left at (1043, 422)
Screenshot: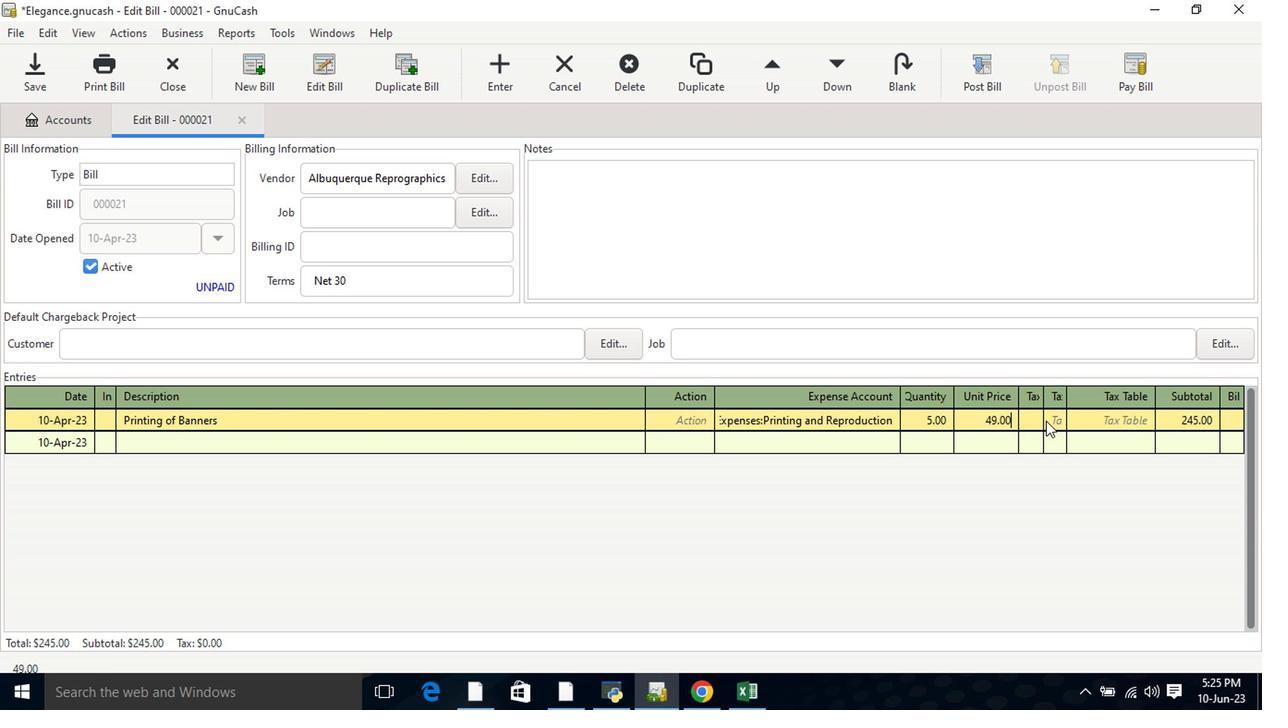 
Action: Mouse moved to (1052, 424)
Screenshot: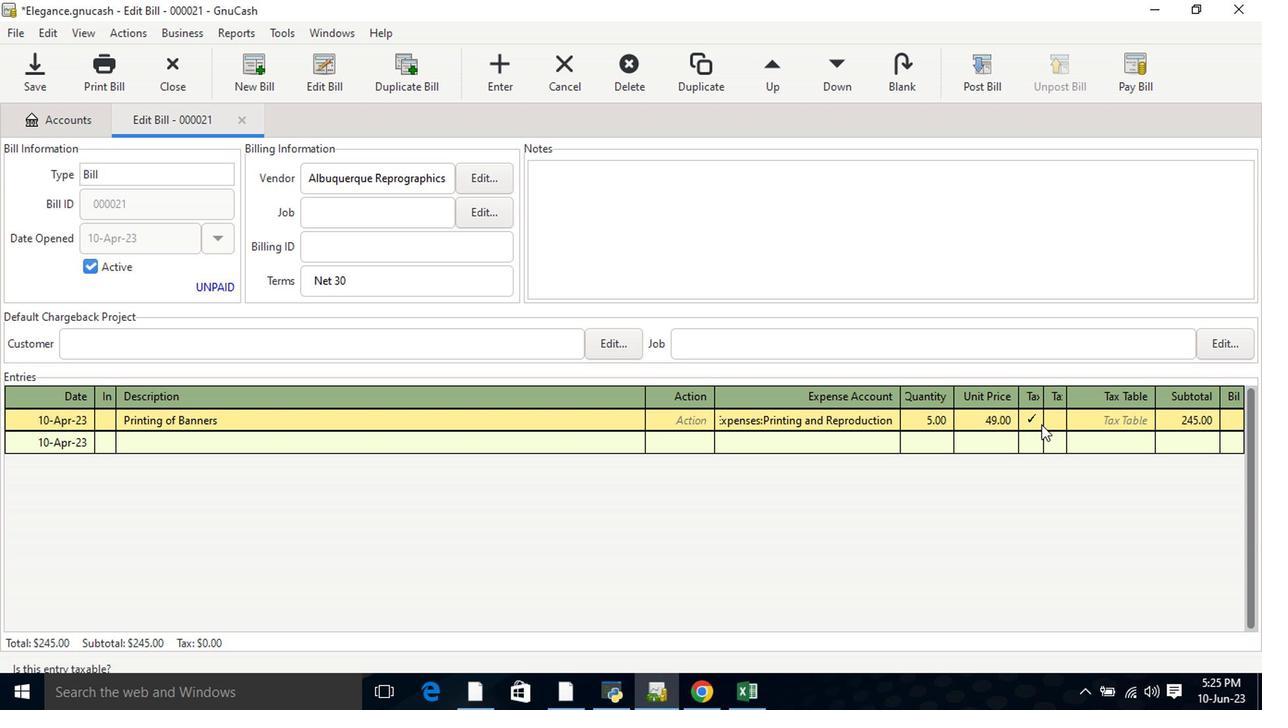 
Action: Mouse pressed left at (1052, 424)
Screenshot: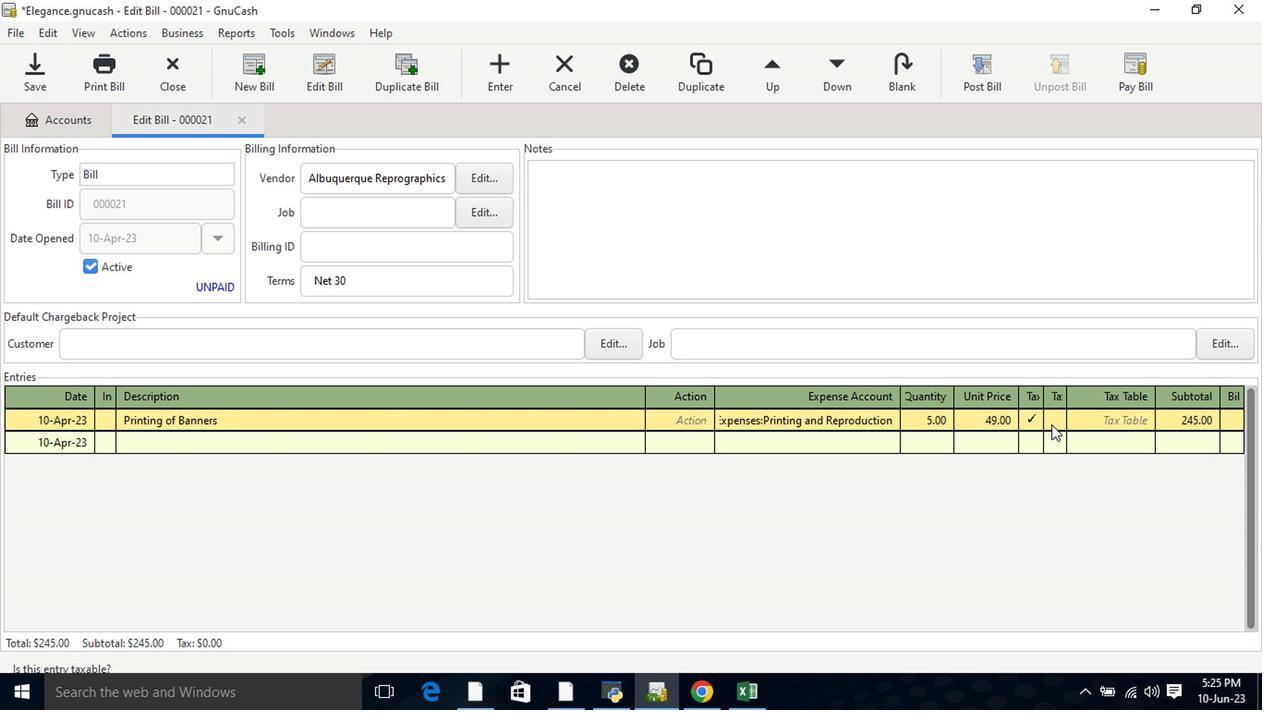 
Action: Mouse moved to (1107, 422)
Screenshot: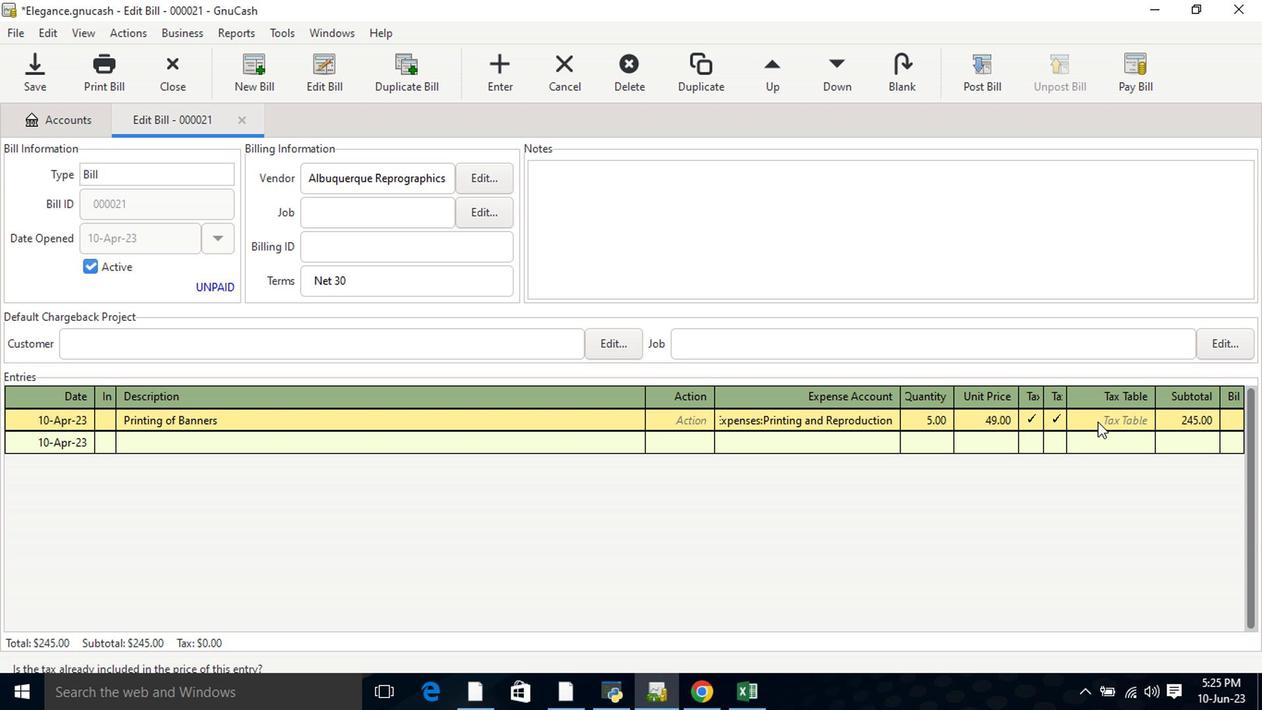 
Action: Mouse pressed left at (1107, 422)
Screenshot: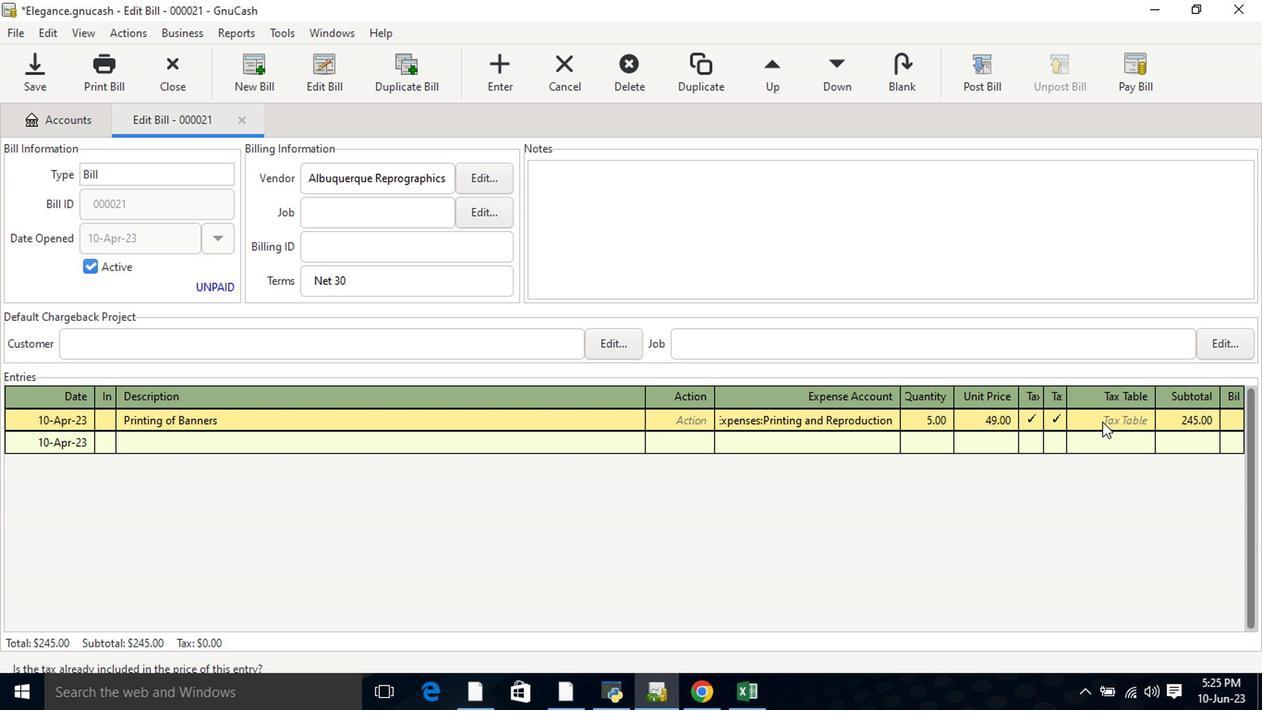 
Action: Mouse moved to (1134, 422)
Screenshot: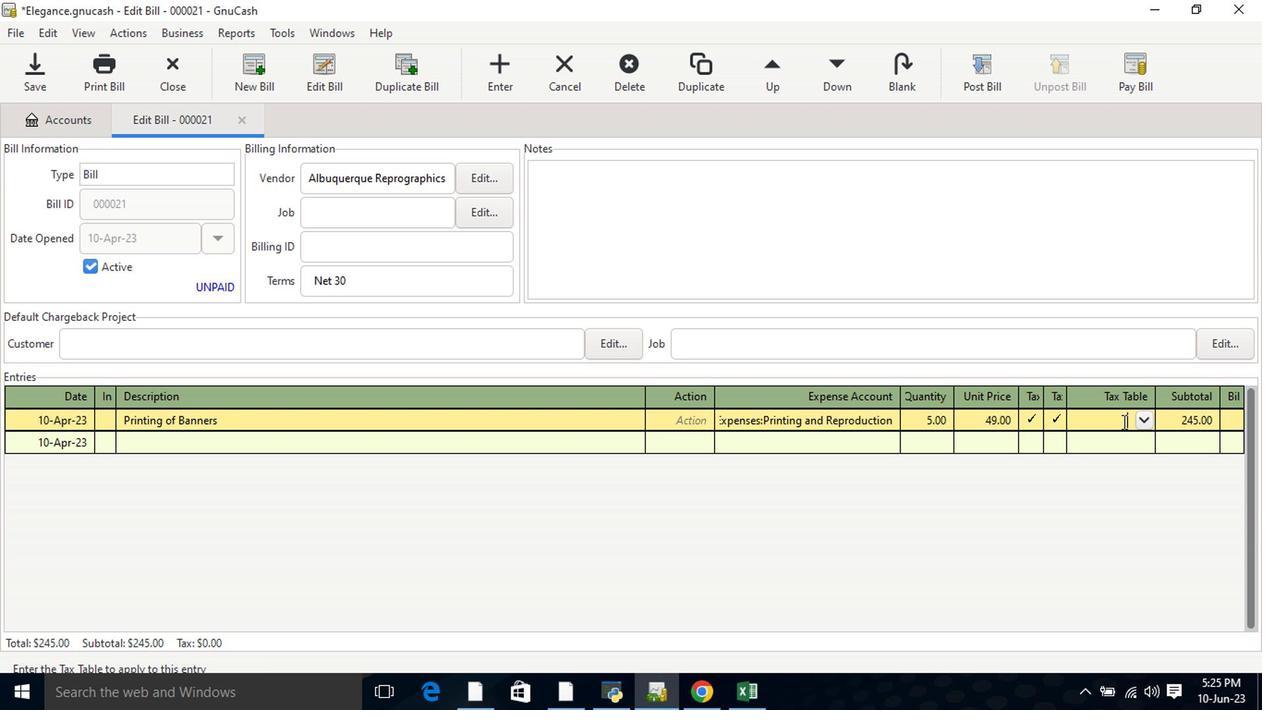 
Action: Mouse pressed left at (1134, 422)
Screenshot: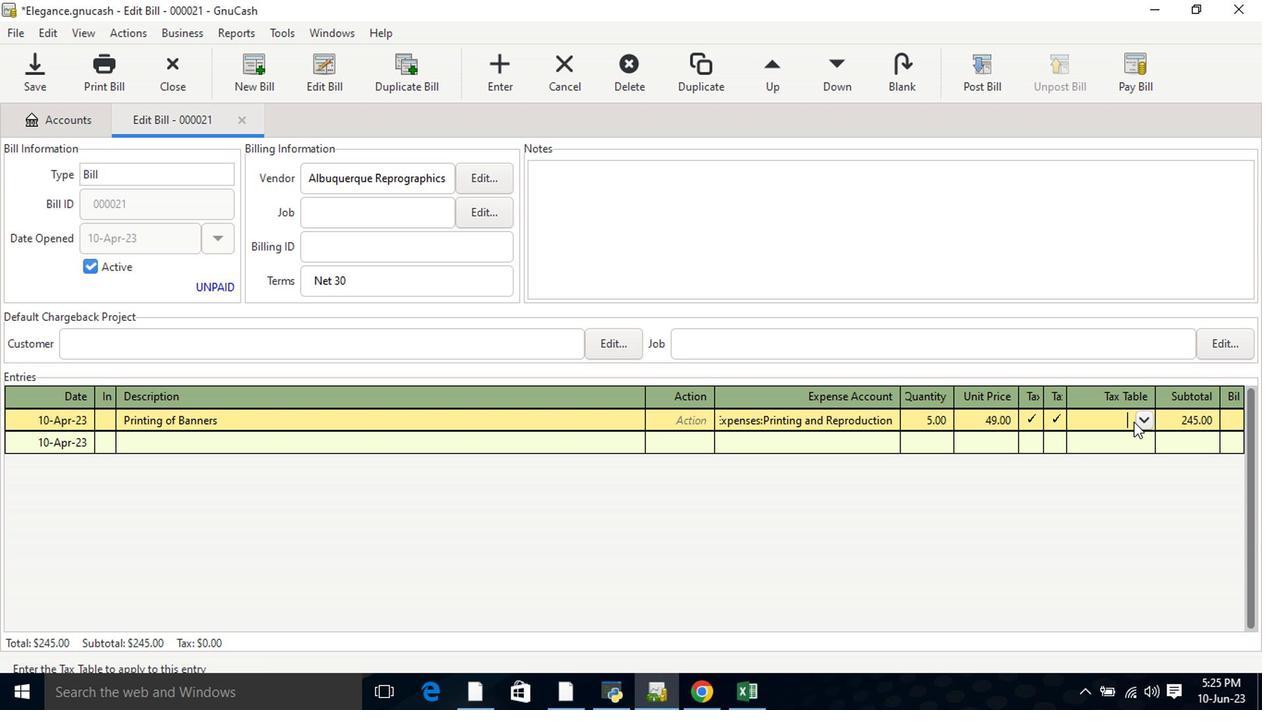
Action: Mouse moved to (1137, 427)
Screenshot: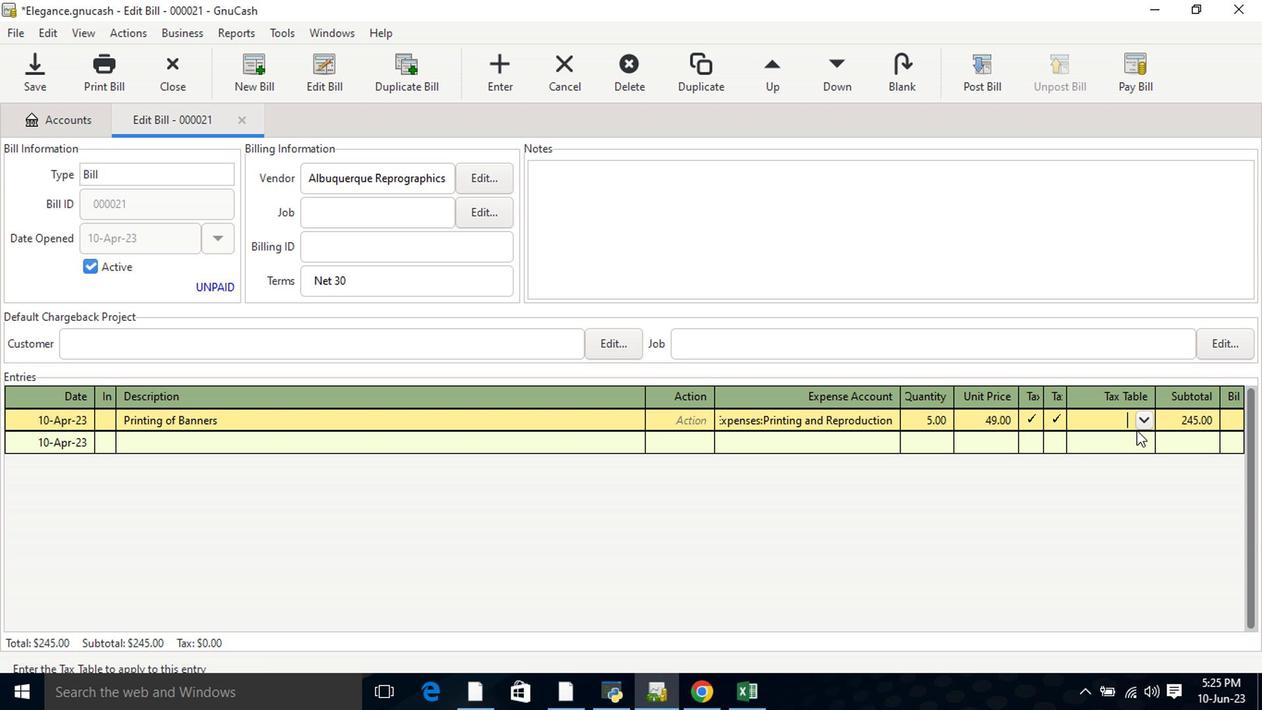 
Action: Mouse pressed left at (1137, 427)
Screenshot: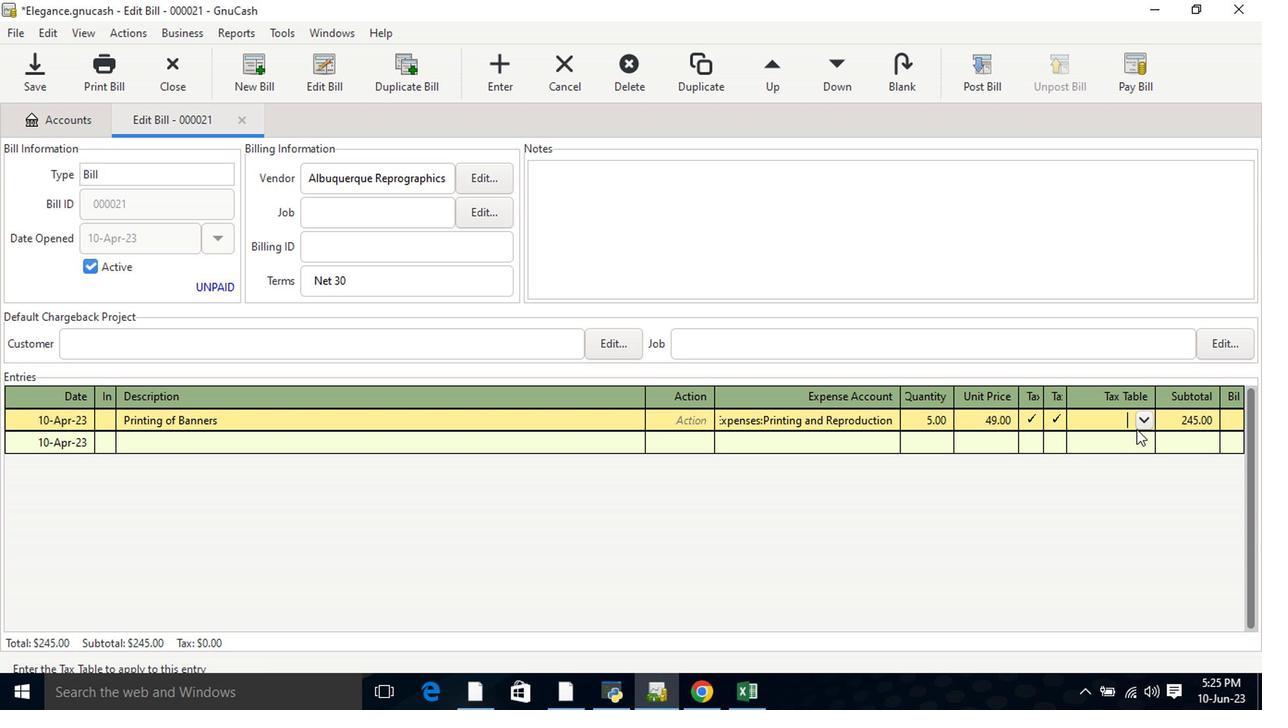 
Action: Mouse moved to (1138, 442)
Screenshot: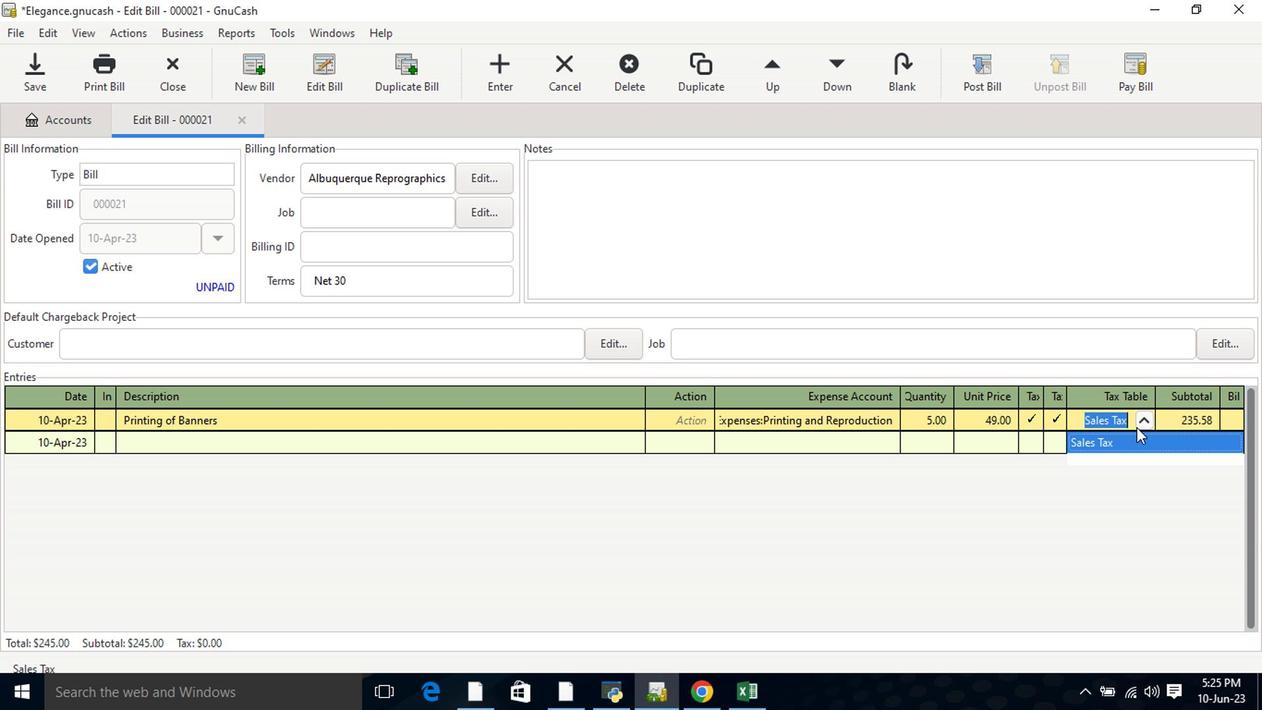
Action: Mouse pressed left at (1138, 442)
Screenshot: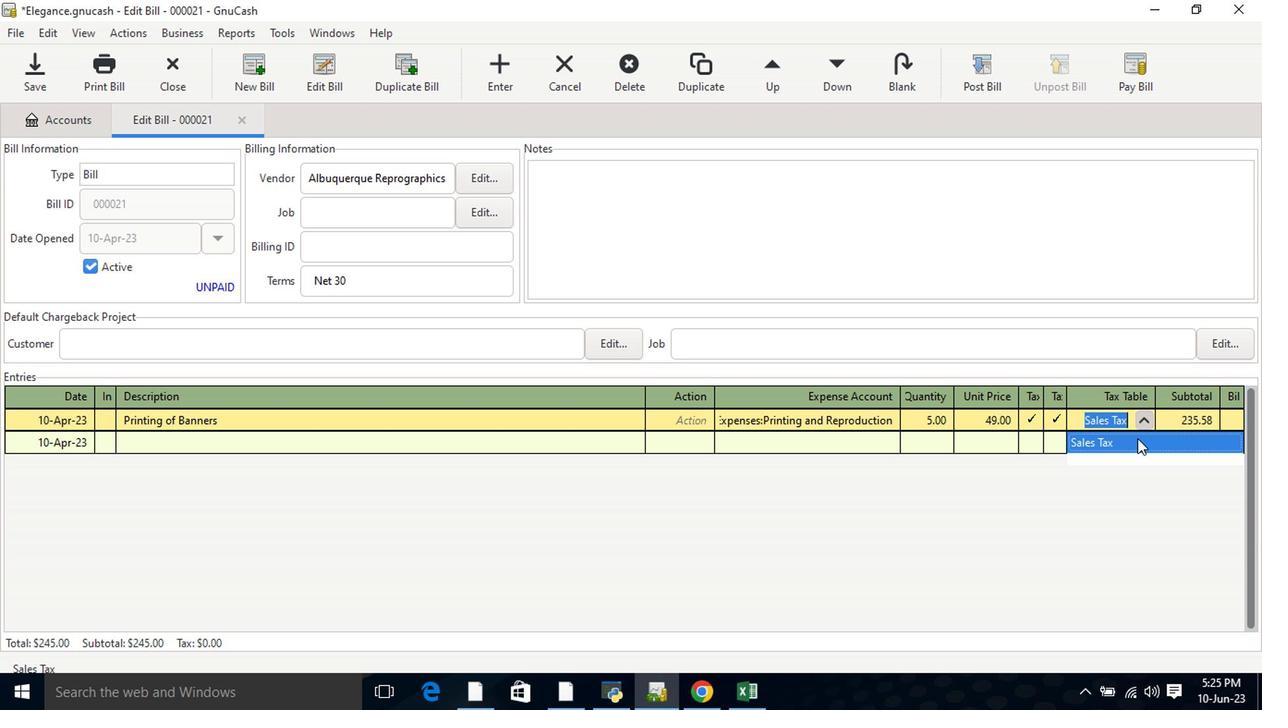 
Action: Key pressed <Key.tab>
Screenshot: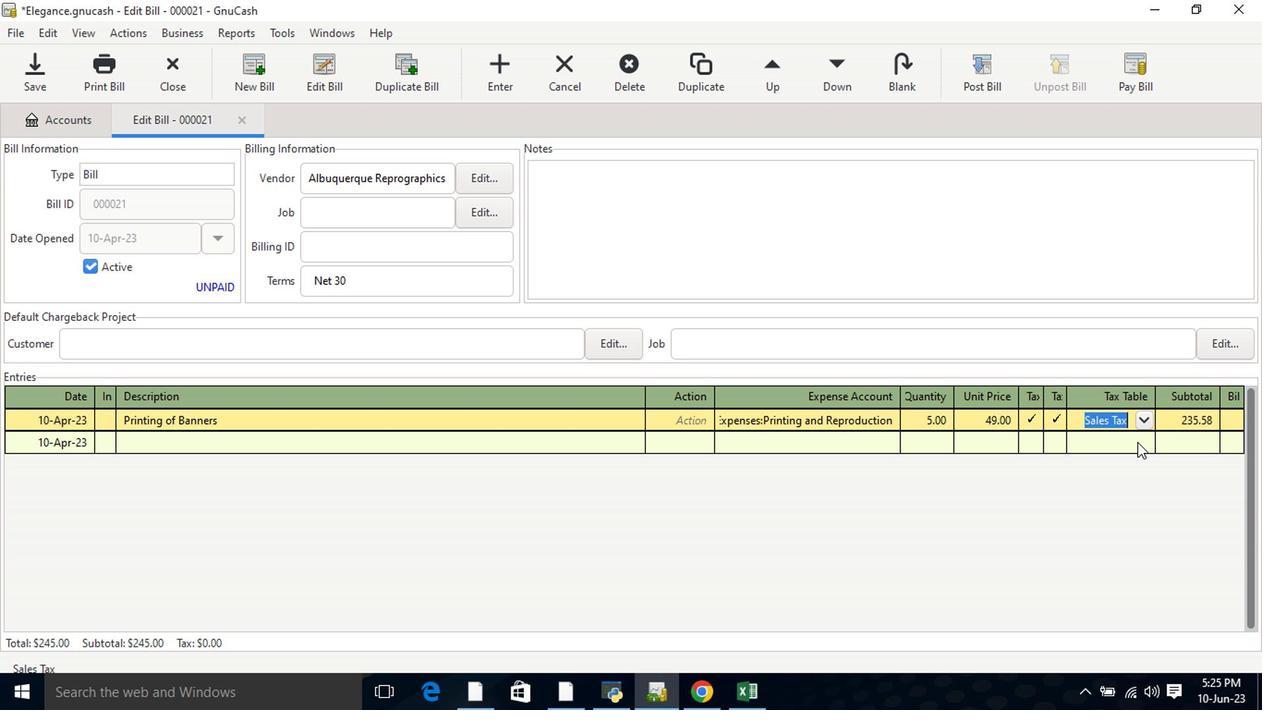 
Action: Mouse moved to (993, 83)
Screenshot: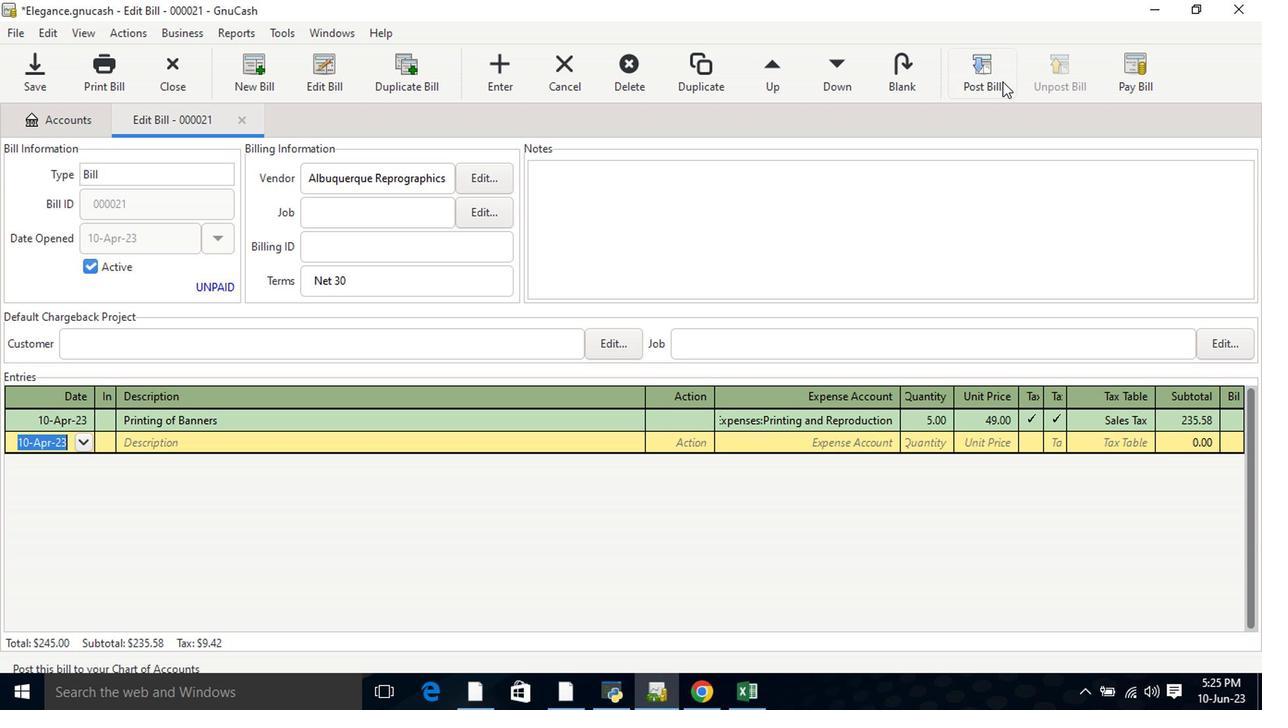 
Action: Mouse pressed left at (993, 83)
Screenshot: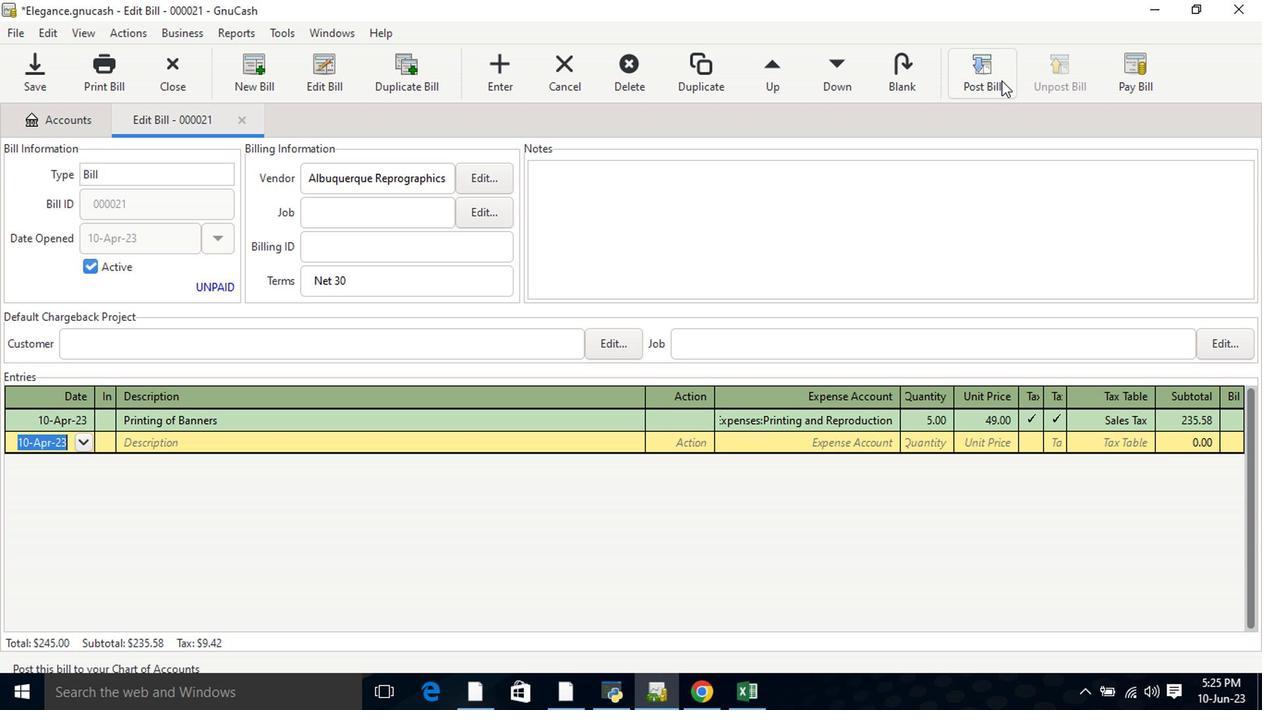 
Action: Mouse moved to (766, 470)
Screenshot: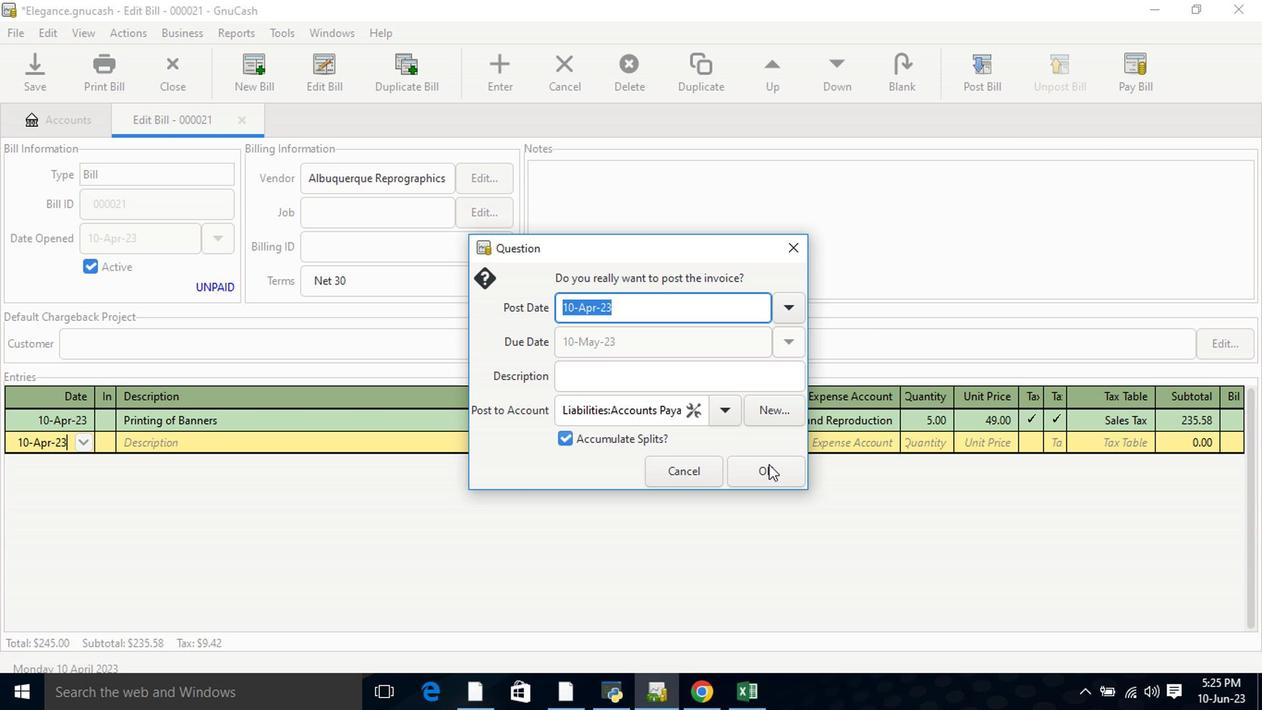
Action: Mouse pressed left at (766, 470)
Screenshot: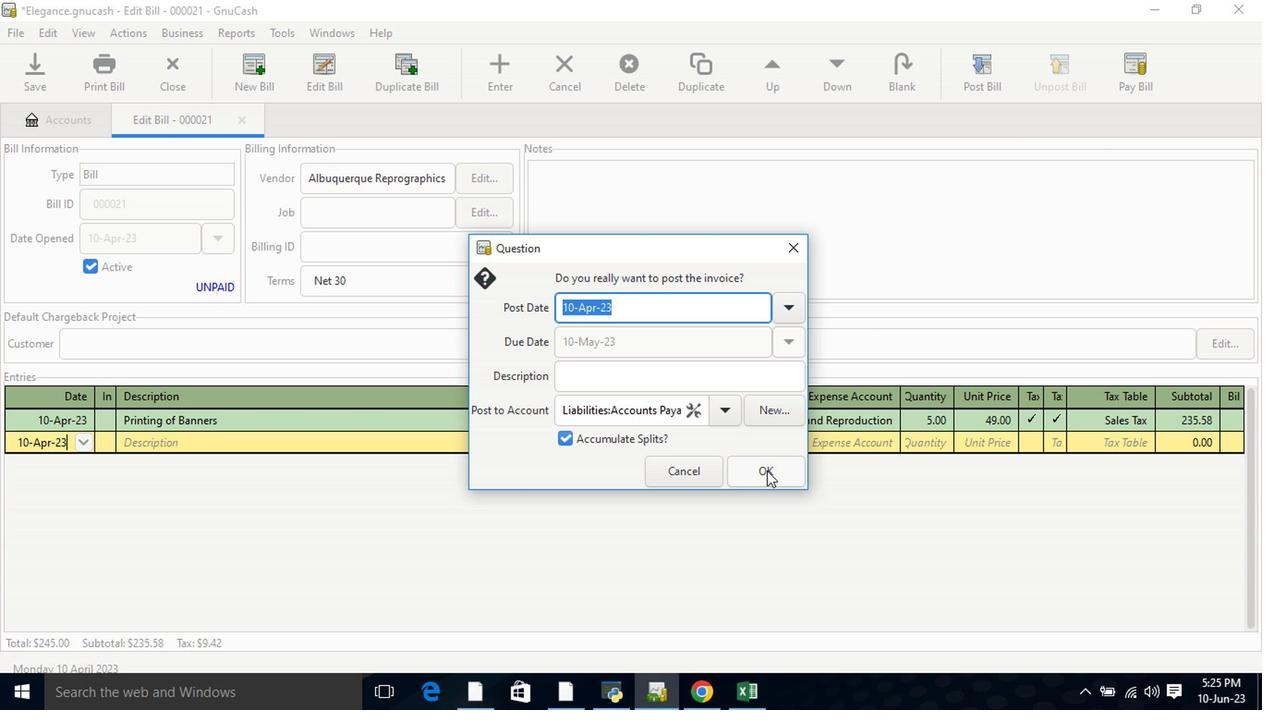 
Action: Mouse moved to (1109, 78)
Screenshot: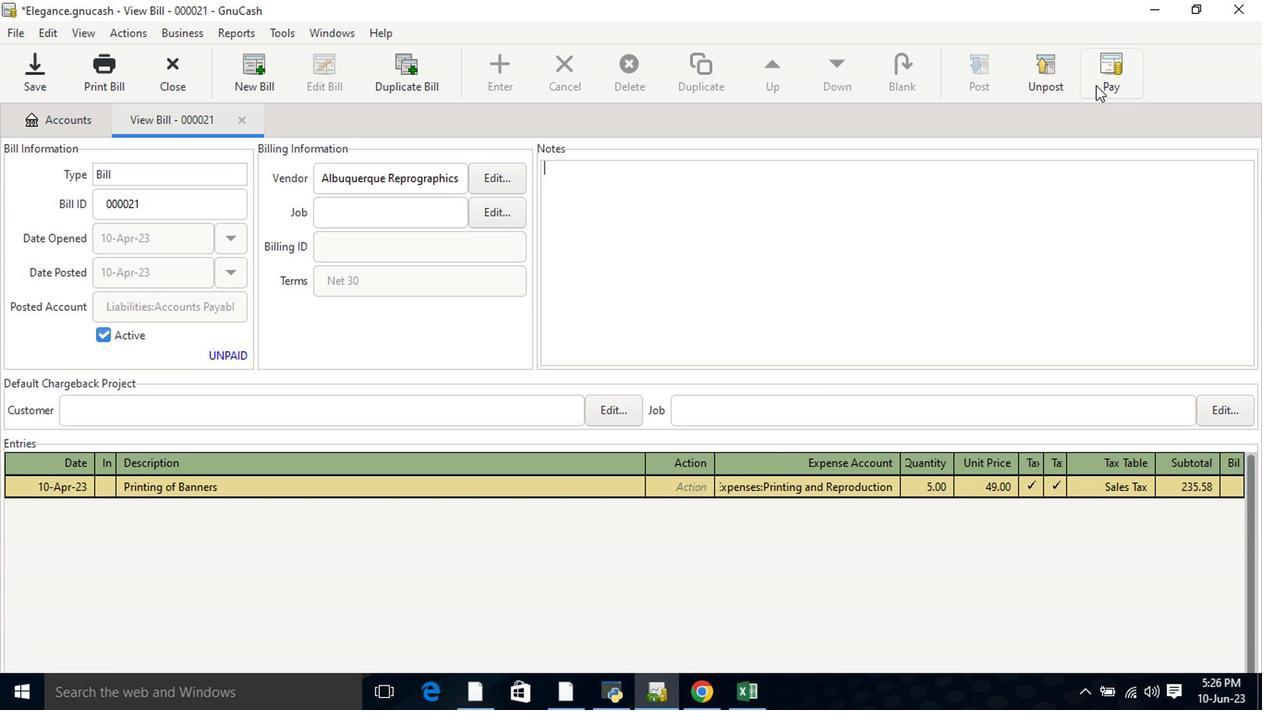 
Action: Mouse pressed left at (1109, 78)
Screenshot: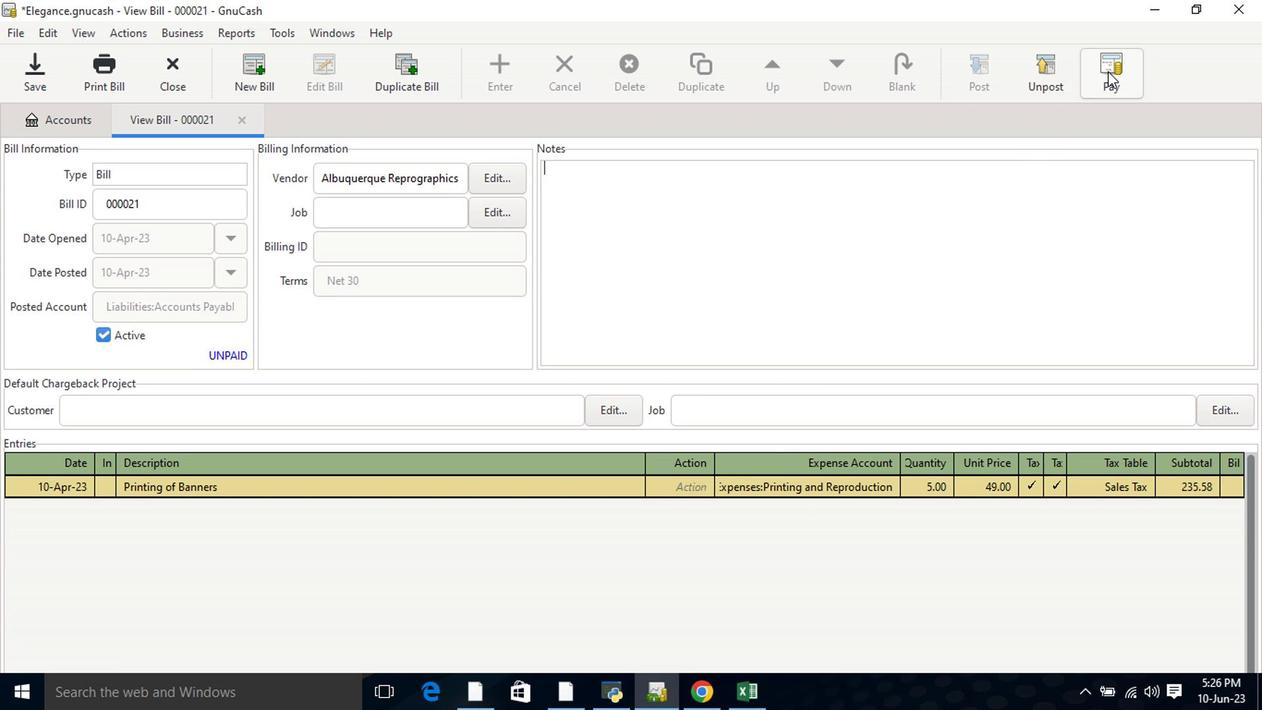 
Action: Mouse moved to (565, 361)
Screenshot: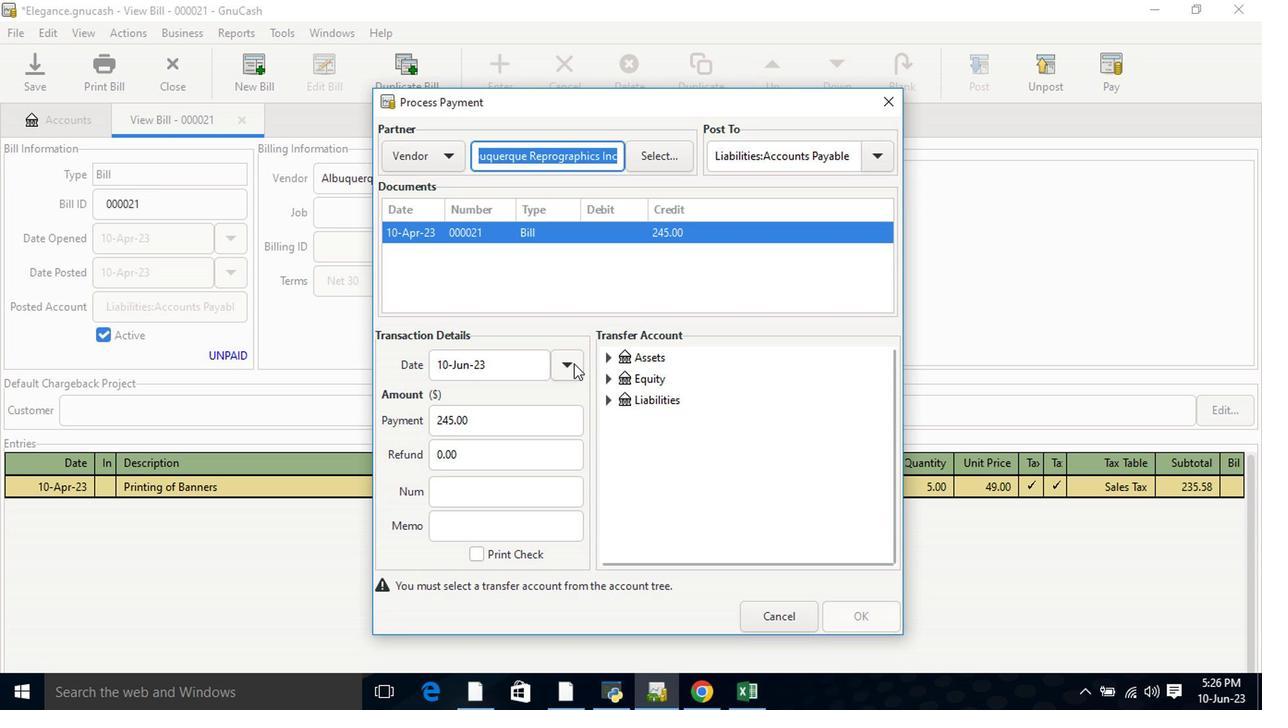 
Action: Mouse pressed left at (565, 361)
Screenshot: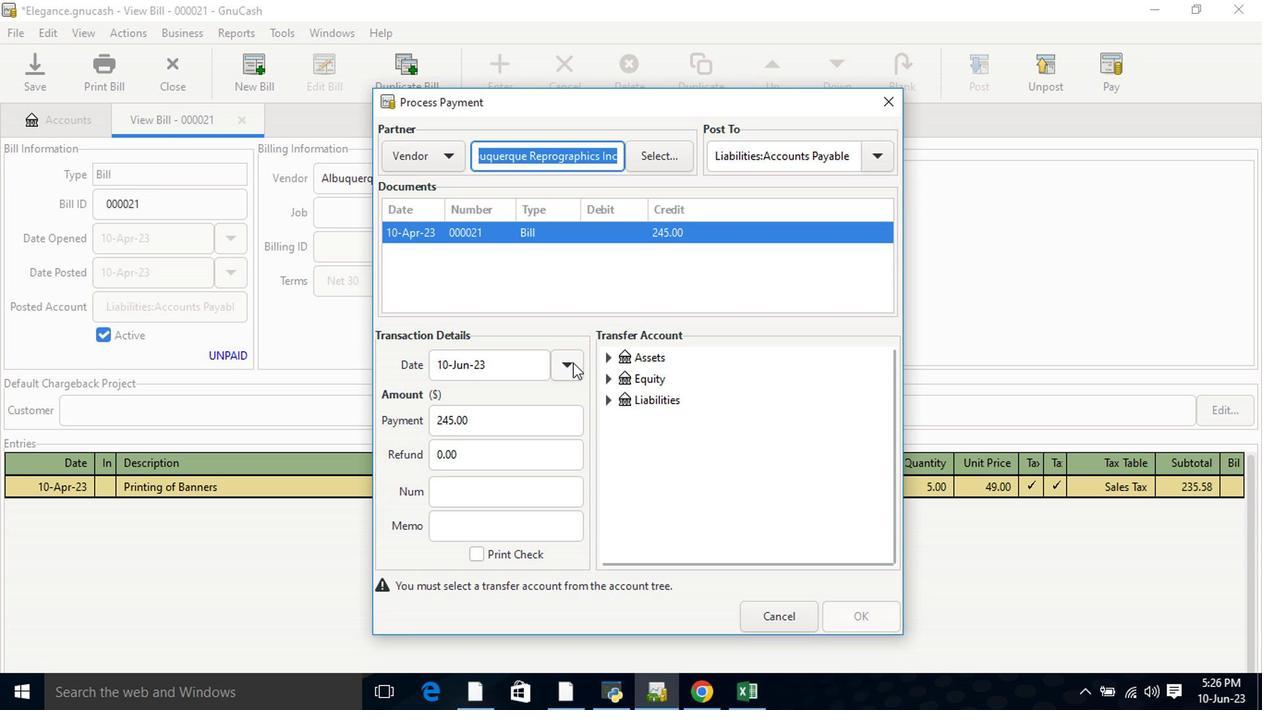 
Action: Mouse moved to (422, 397)
Screenshot: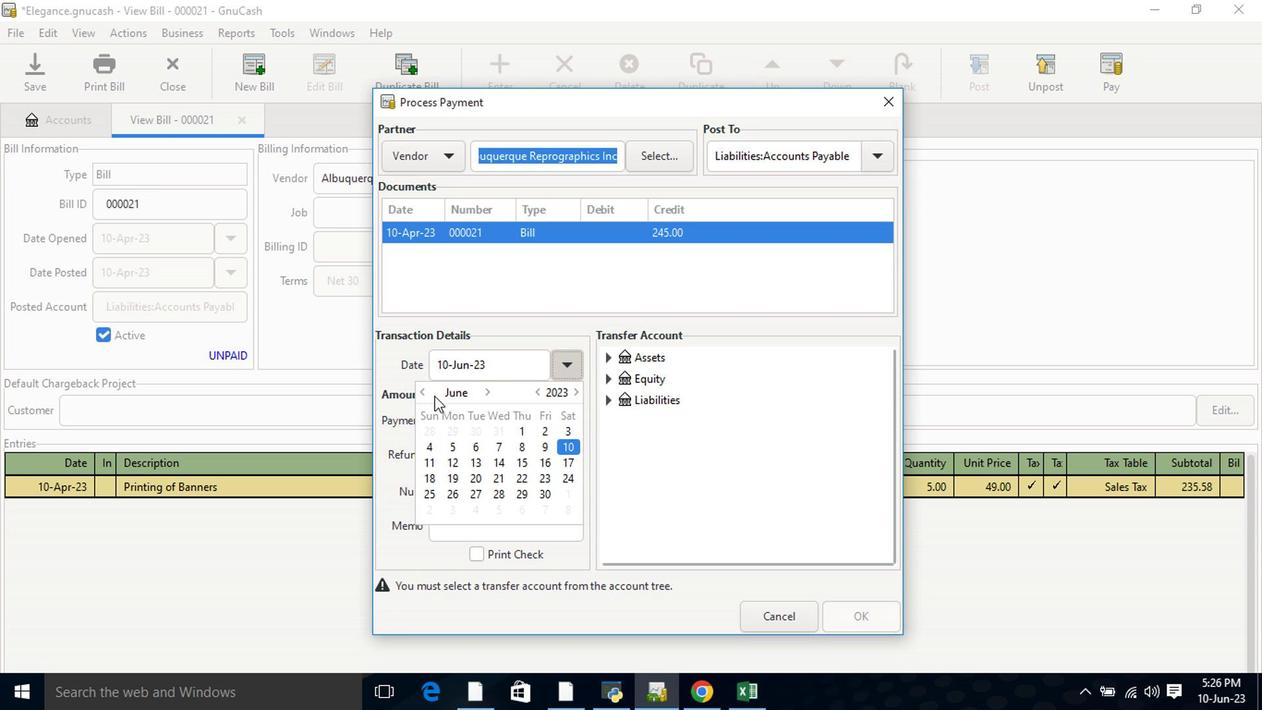 
Action: Mouse pressed left at (422, 397)
Screenshot: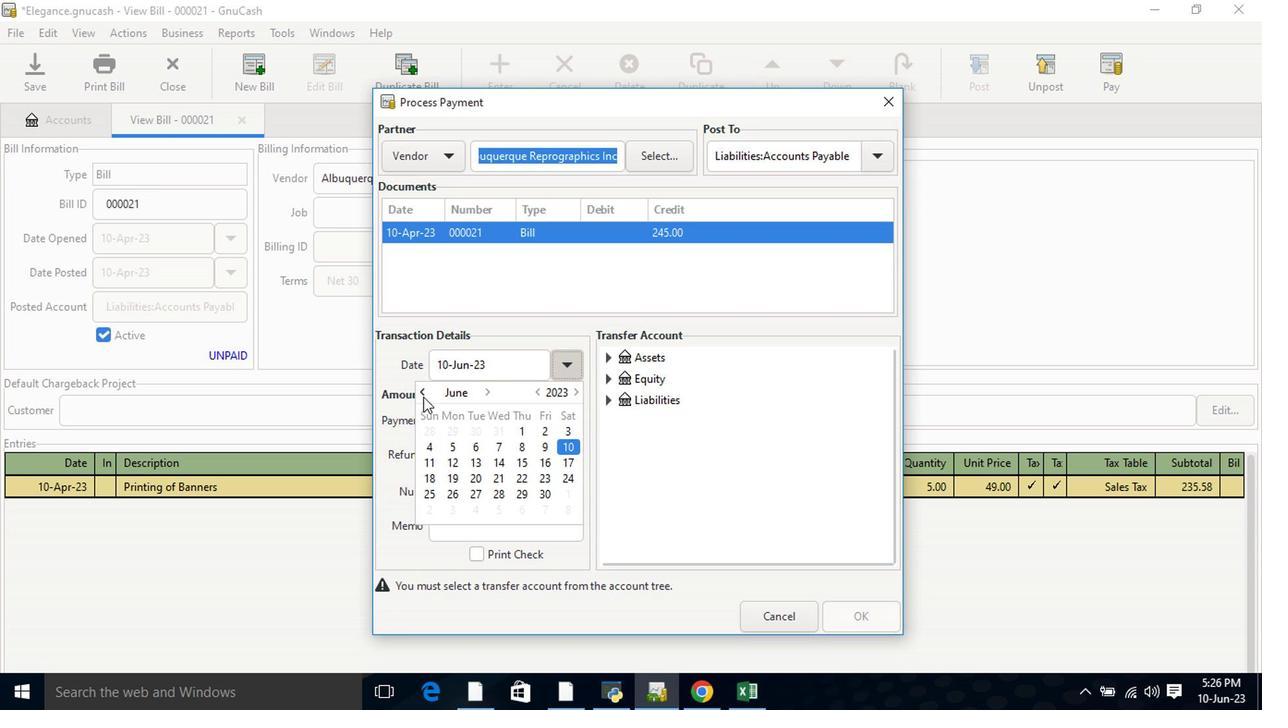 
Action: Mouse moved to (481, 443)
Screenshot: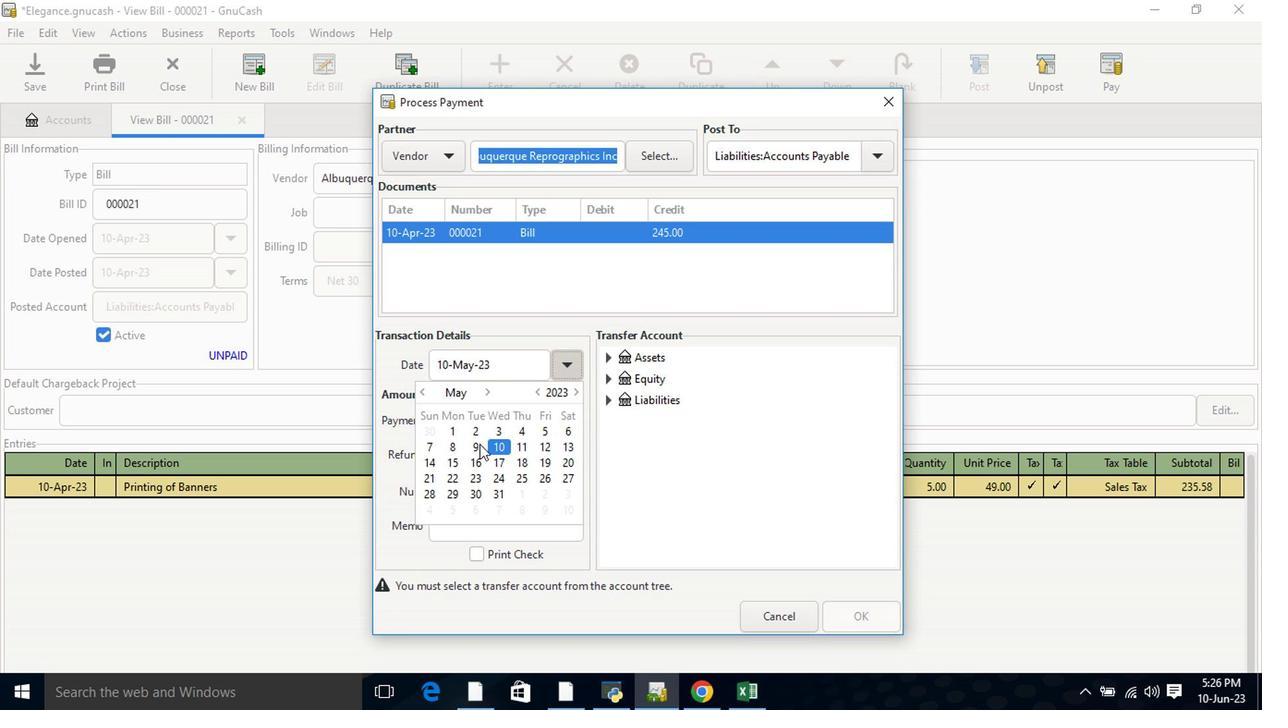 
Action: Mouse pressed left at (481, 443)
Screenshot: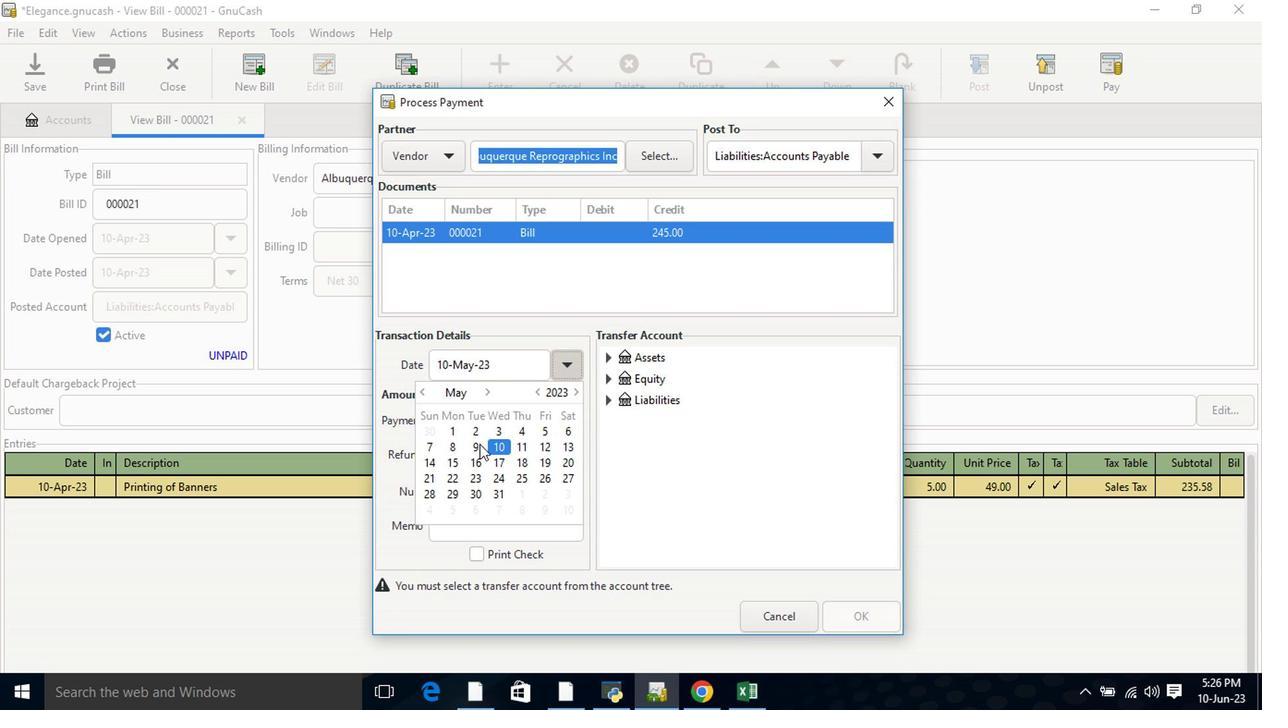 
Action: Mouse pressed left at (481, 443)
Screenshot: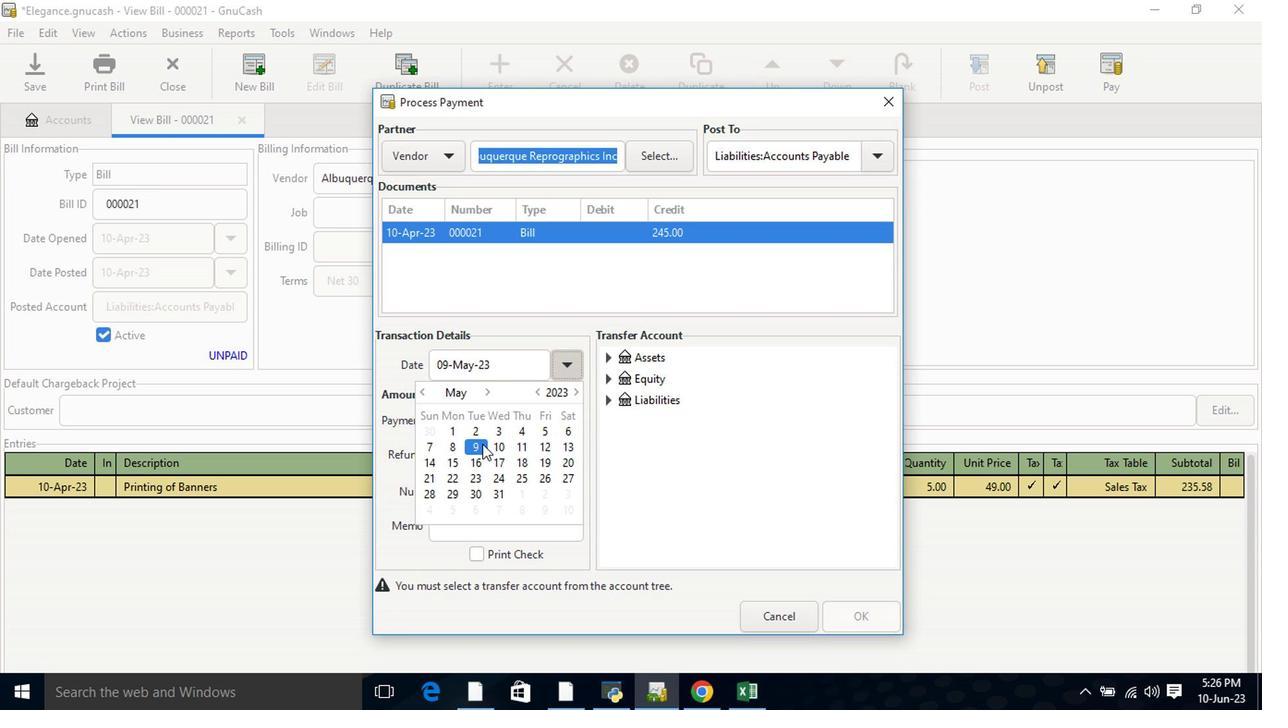 
Action: Mouse moved to (605, 357)
Screenshot: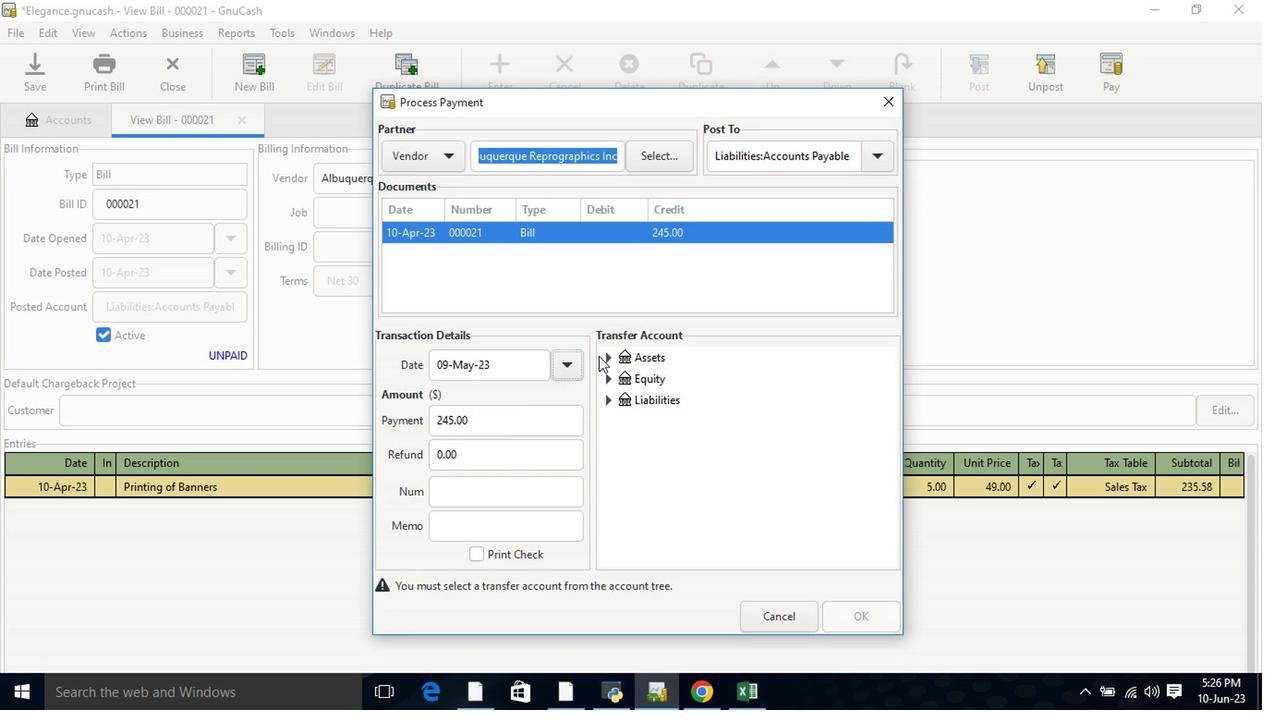 
Action: Mouse pressed left at (605, 357)
Screenshot: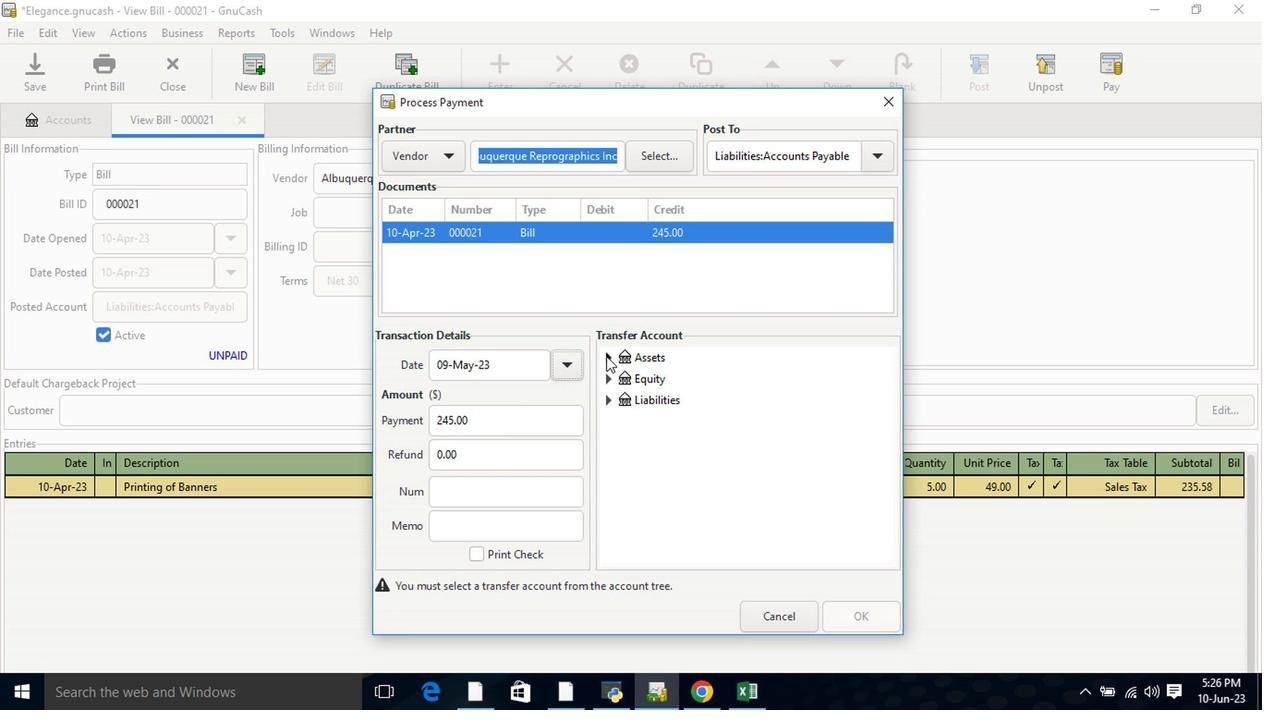 
Action: Mouse moved to (623, 379)
Screenshot: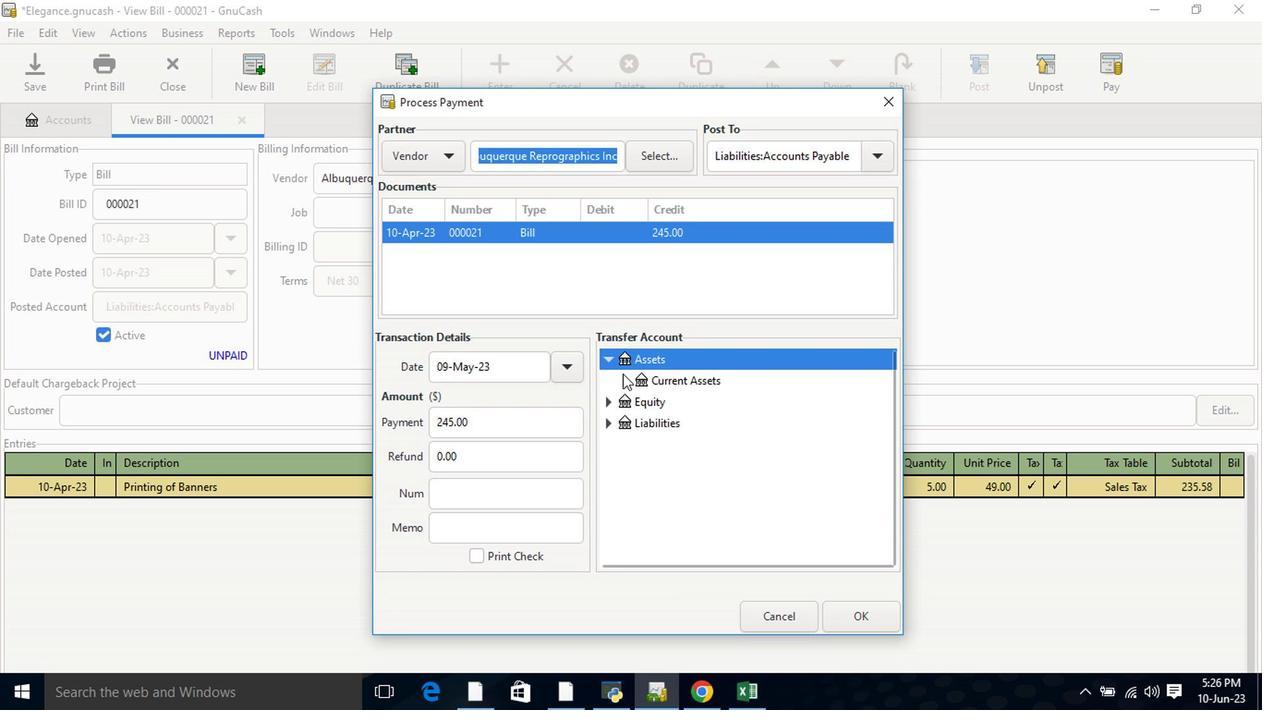 
Action: Mouse pressed left at (623, 379)
Screenshot: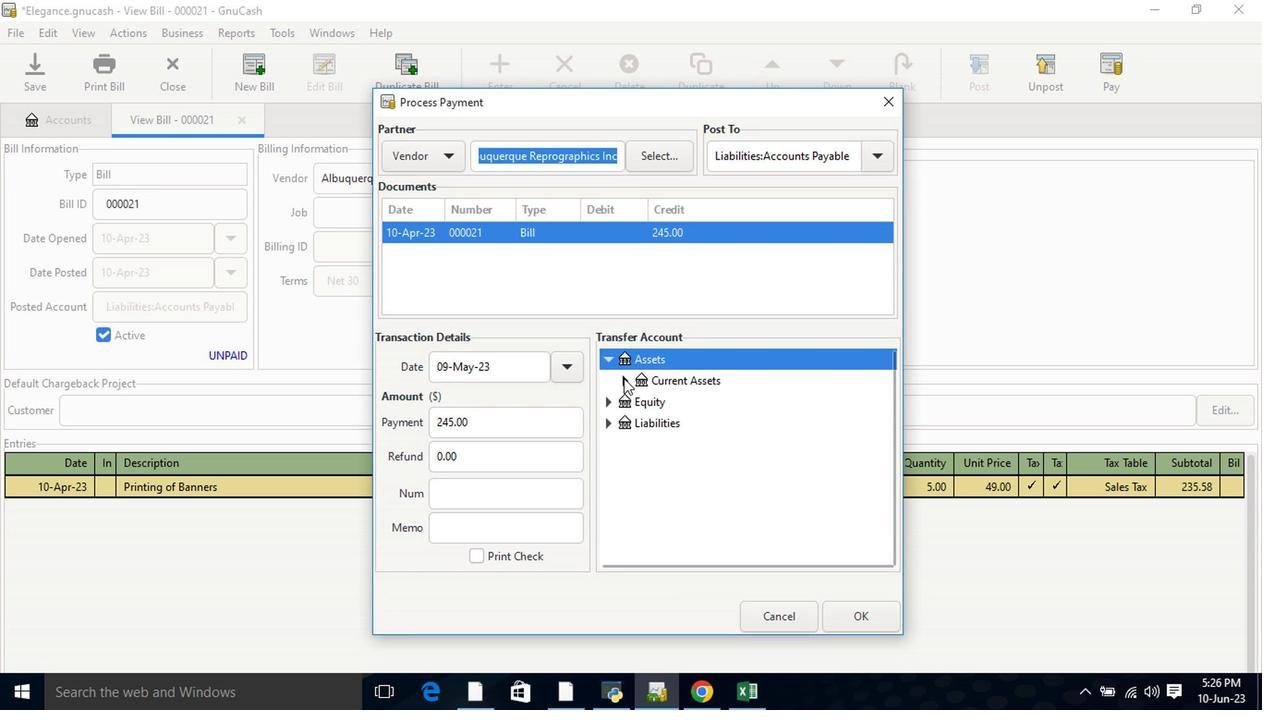 
Action: Mouse moved to (658, 407)
Screenshot: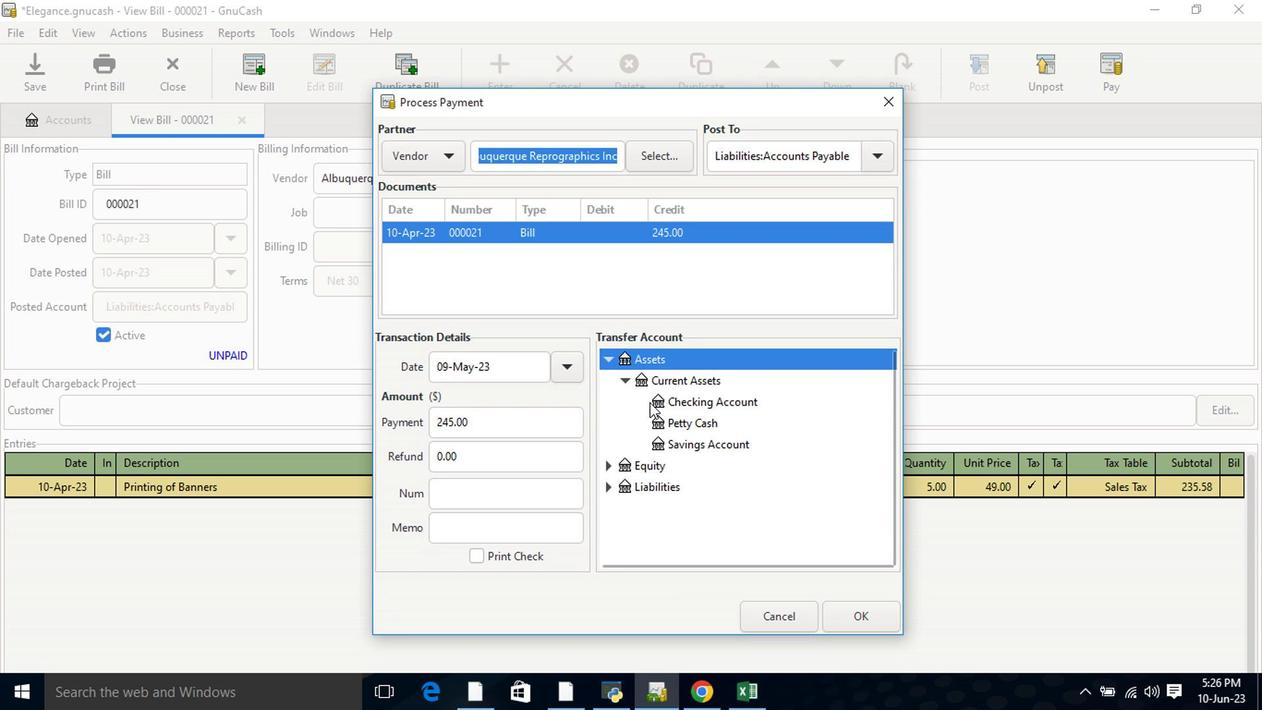 
Action: Mouse pressed left at (658, 407)
Screenshot: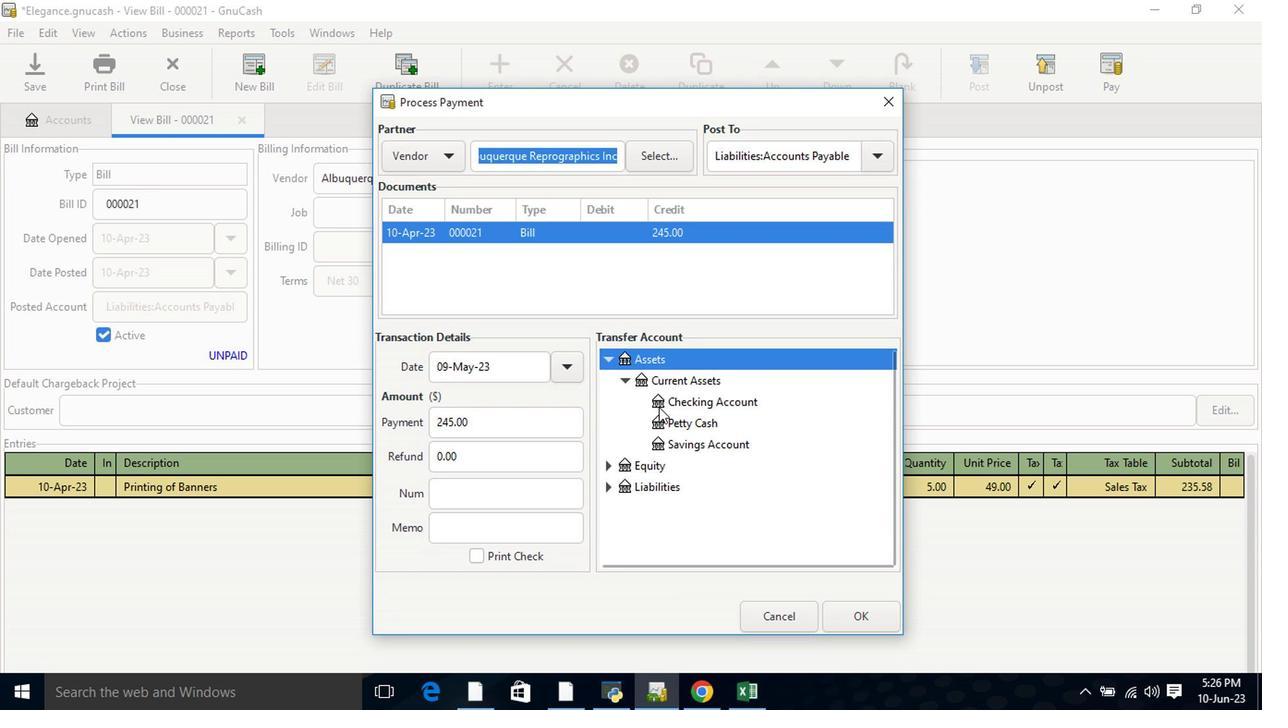 
Action: Mouse moved to (866, 618)
Screenshot: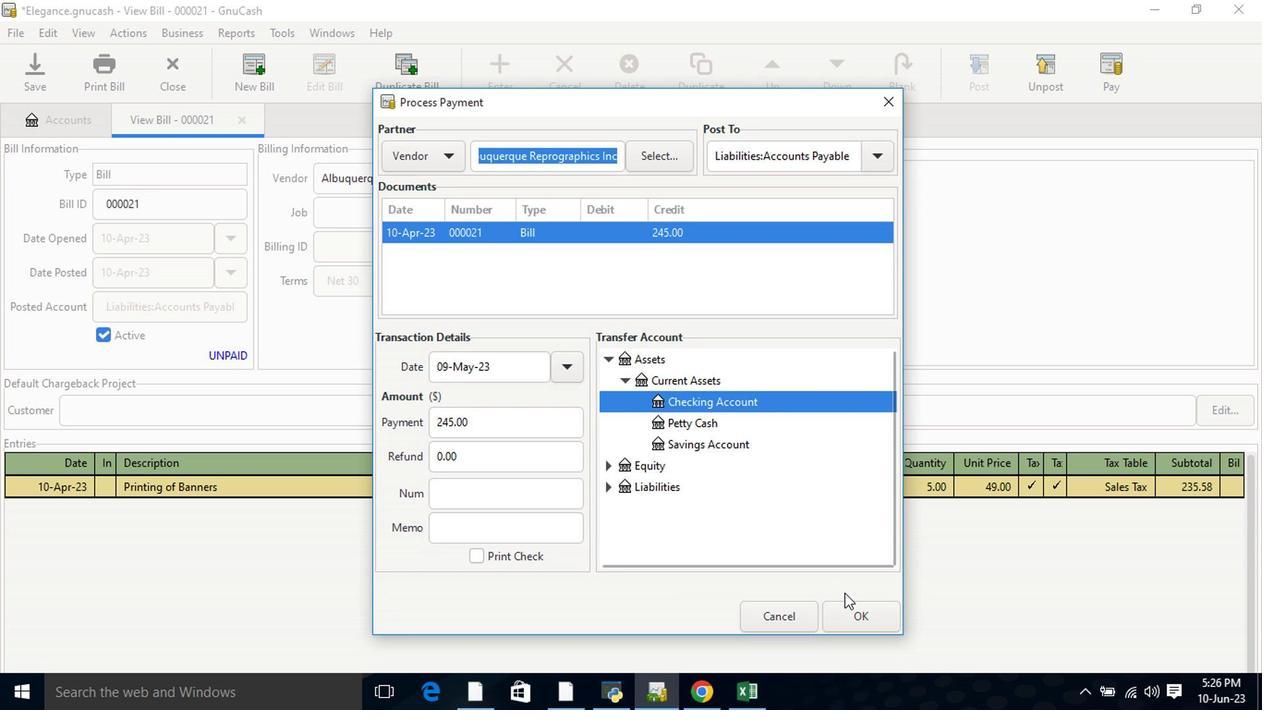 
Action: Mouse pressed left at (866, 618)
Screenshot: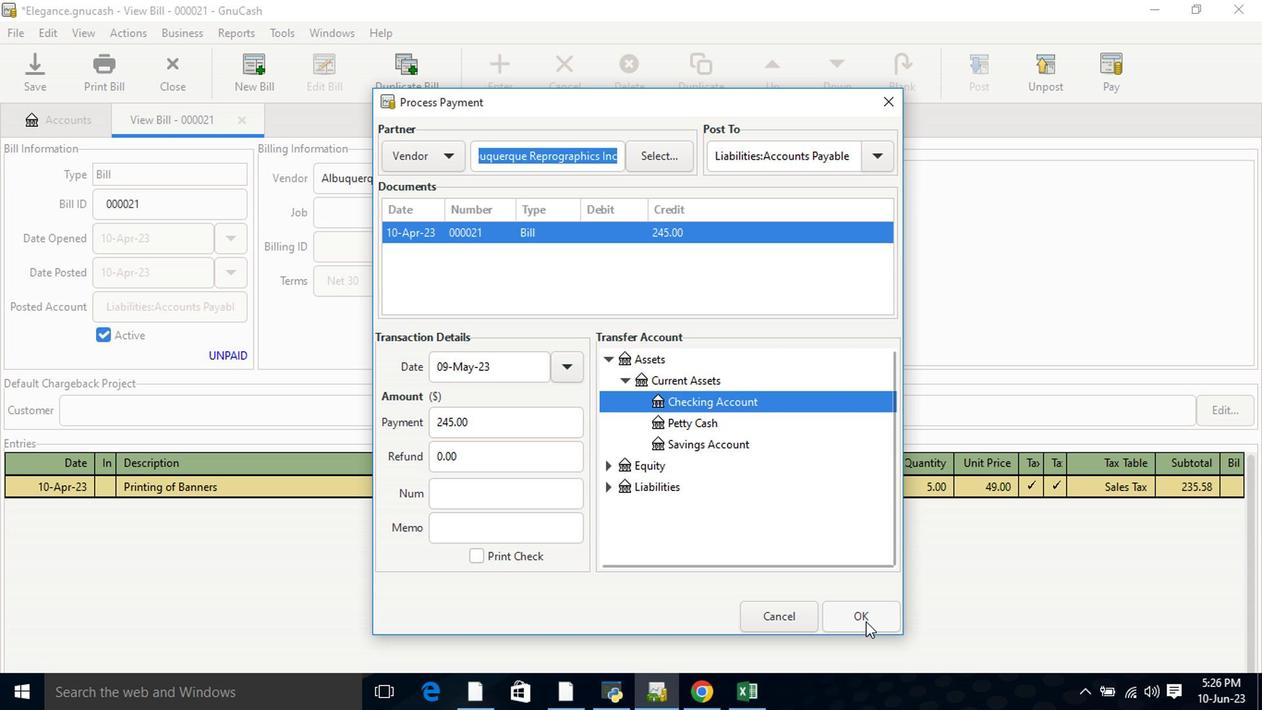 
Action: Mouse moved to (107, 74)
Screenshot: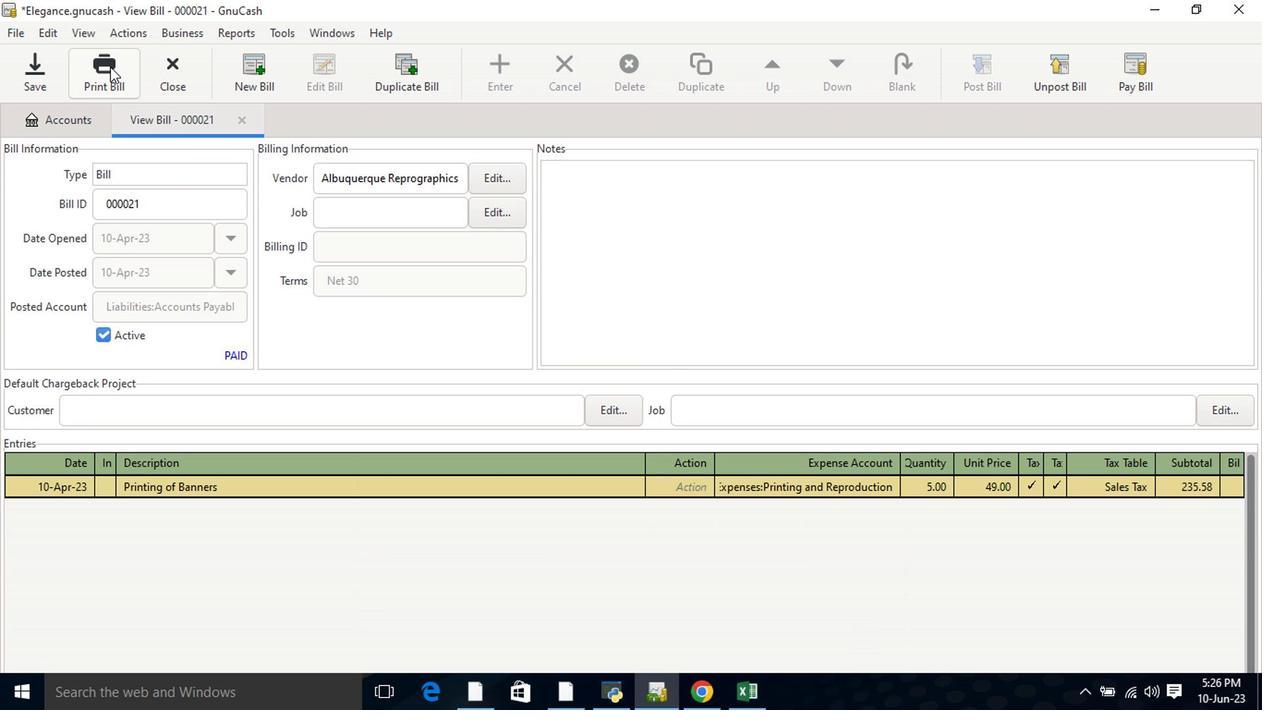 
Action: Mouse pressed left at (107, 74)
Screenshot: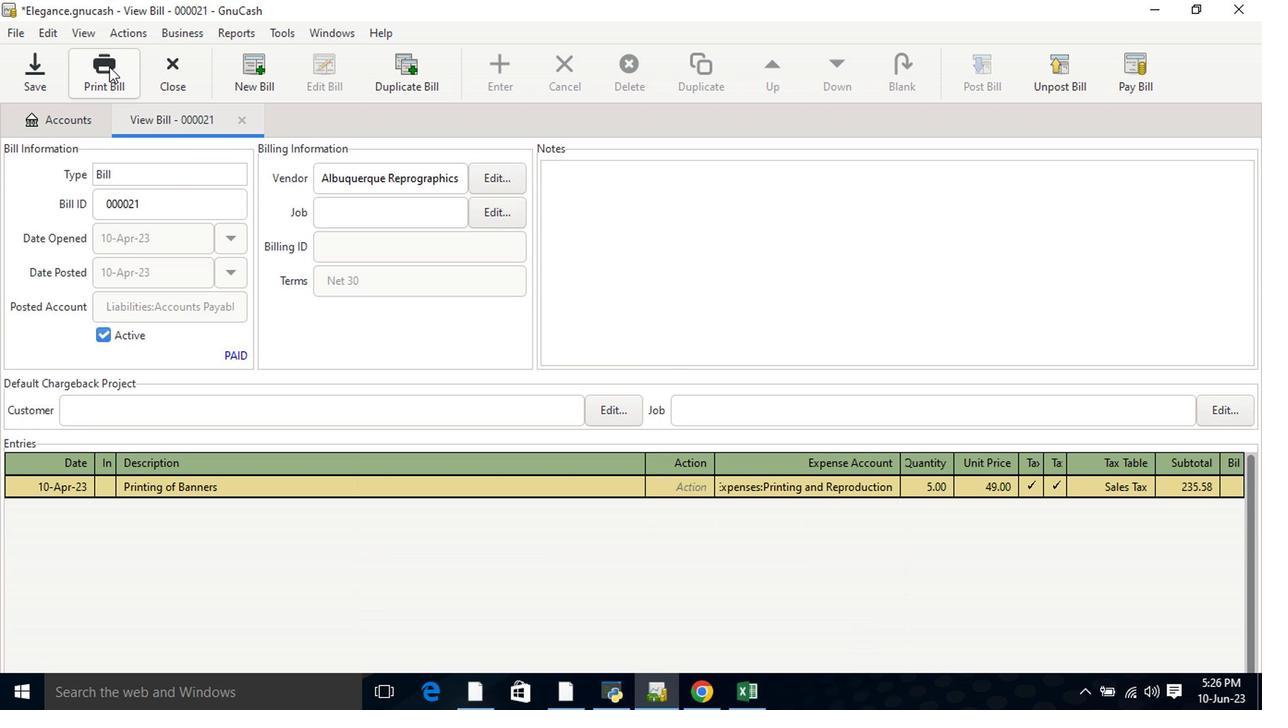 
Action: Mouse moved to (513, 537)
Screenshot: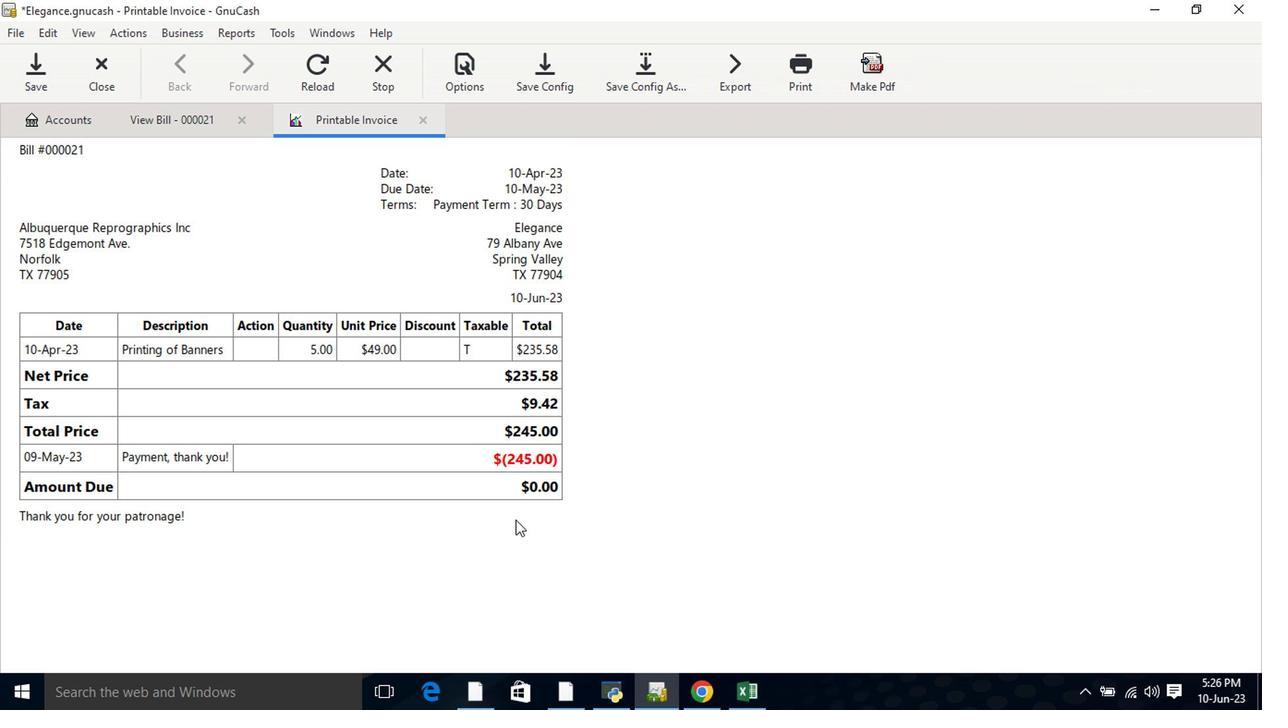 
